 Task: Find connections with filter location Piracuruca with filter topic #Storytellingwith filter profile language English with filter current company Instant Info Solutions - IIS INDIA with filter school Rashtrasant Tukadoji Maharaj Nagpur University, Nagpur with filter industry Retail Gasoline with filter service category Video Editing with filter keywords title Bellhop
Action: Mouse moved to (491, 85)
Screenshot: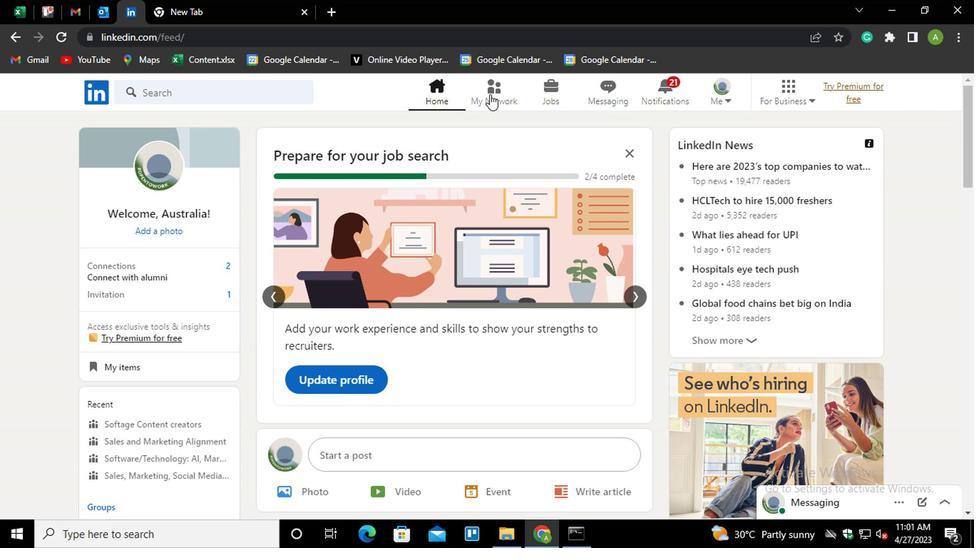 
Action: Mouse pressed left at (491, 85)
Screenshot: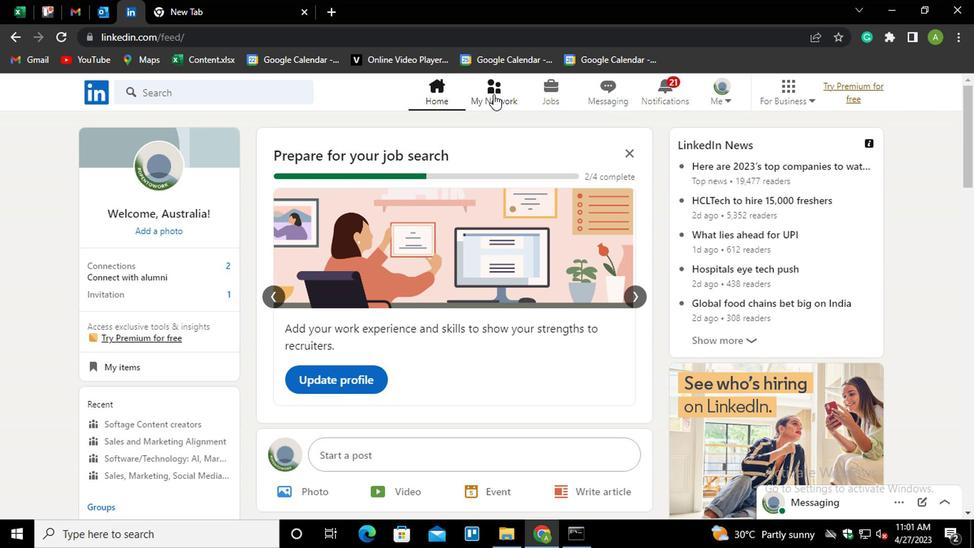 
Action: Mouse moved to (189, 162)
Screenshot: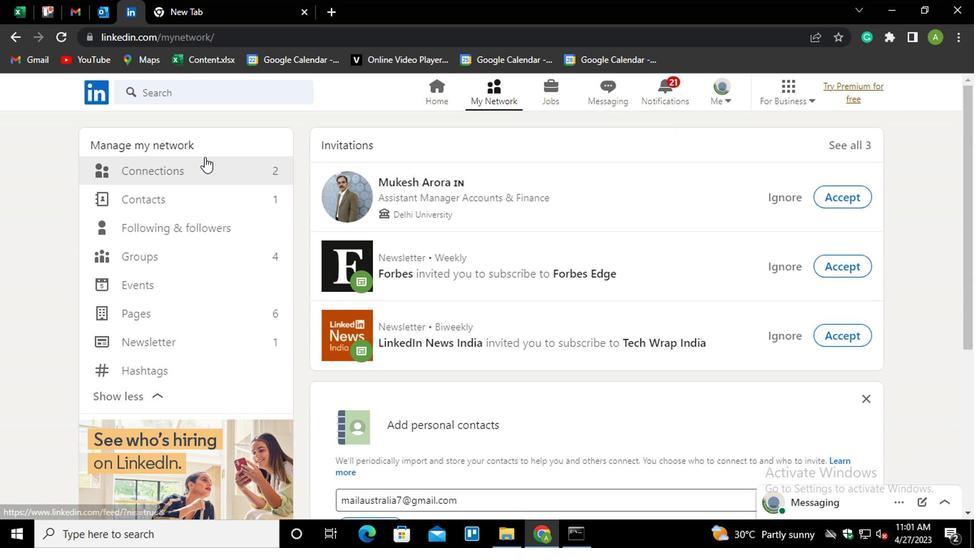 
Action: Mouse pressed left at (189, 162)
Screenshot: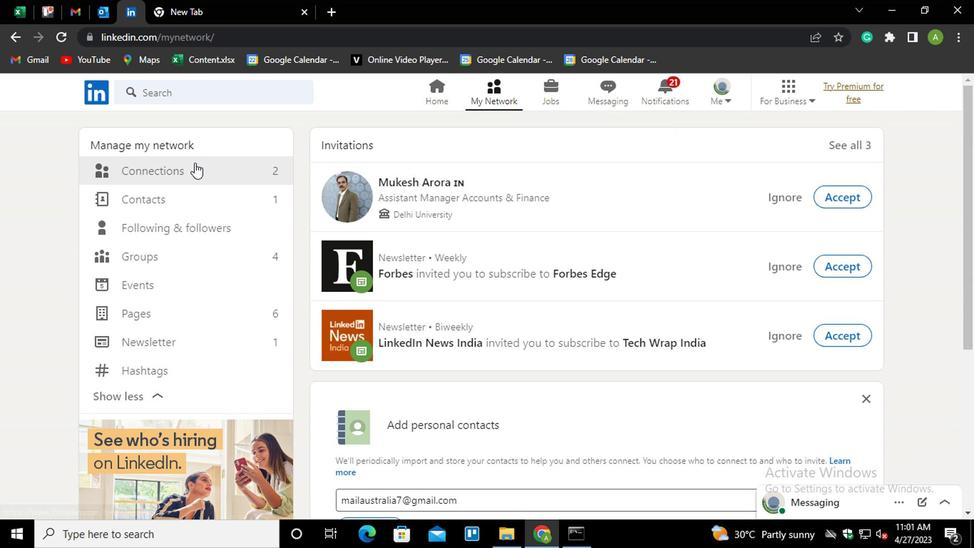 
Action: Mouse moved to (561, 171)
Screenshot: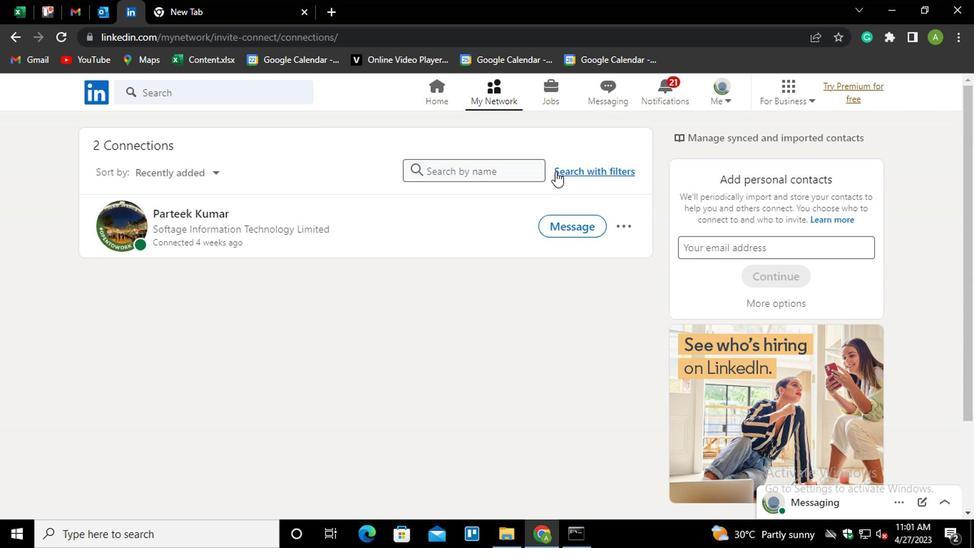 
Action: Mouse pressed left at (561, 171)
Screenshot: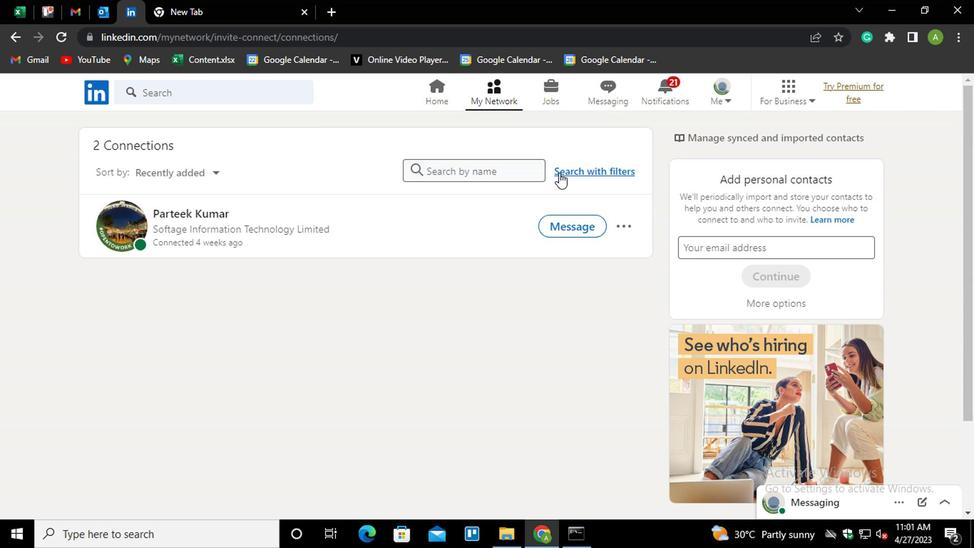
Action: Mouse moved to (476, 124)
Screenshot: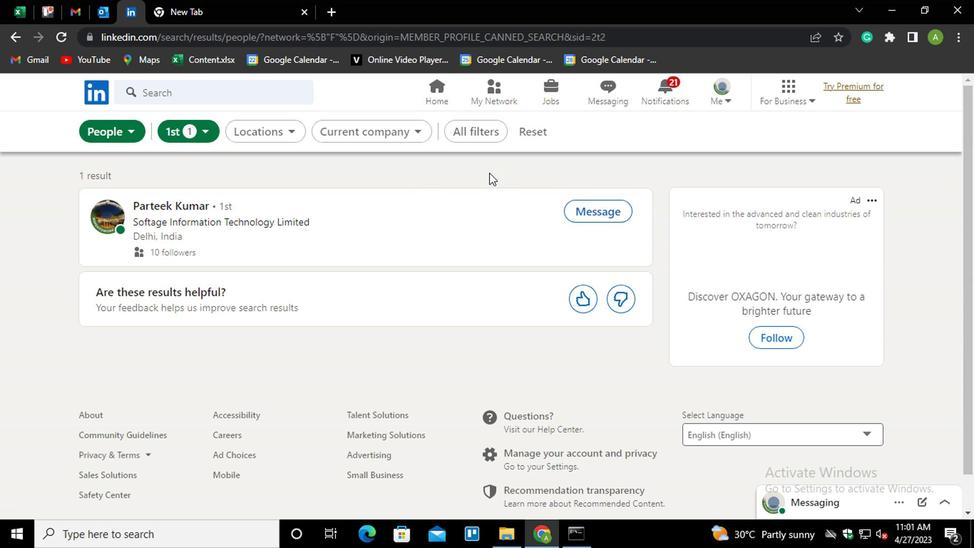 
Action: Mouse pressed left at (476, 124)
Screenshot: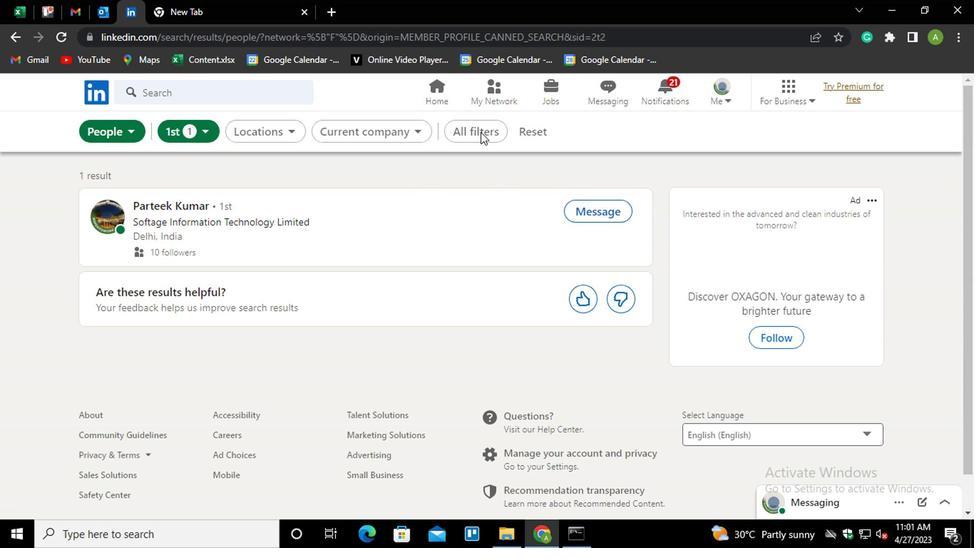 
Action: Mouse moved to (725, 317)
Screenshot: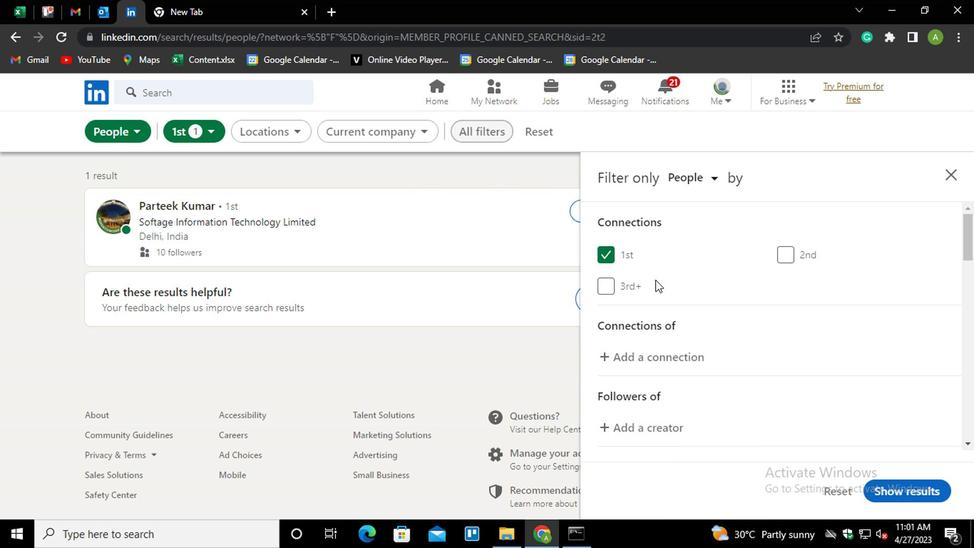 
Action: Mouse scrolled (725, 316) with delta (0, 0)
Screenshot: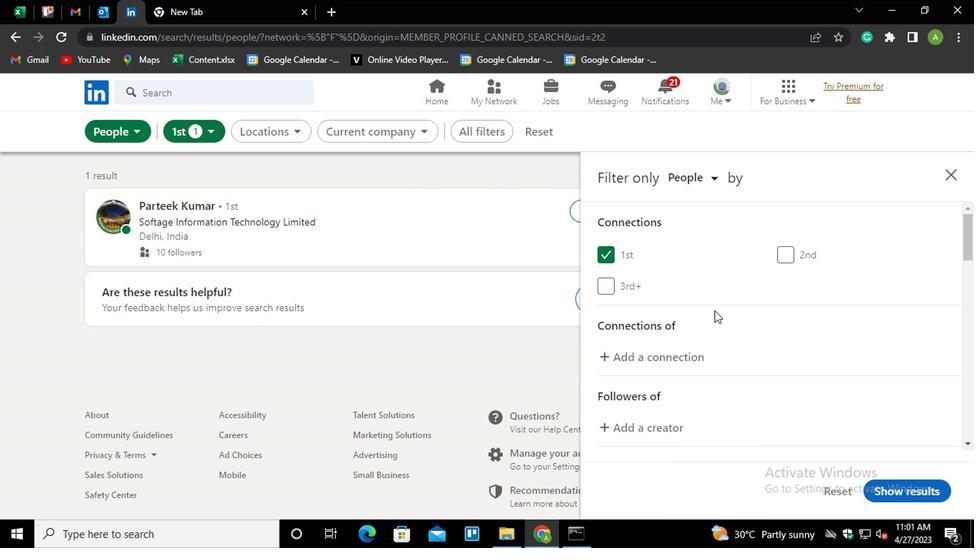 
Action: Mouse scrolled (725, 316) with delta (0, 0)
Screenshot: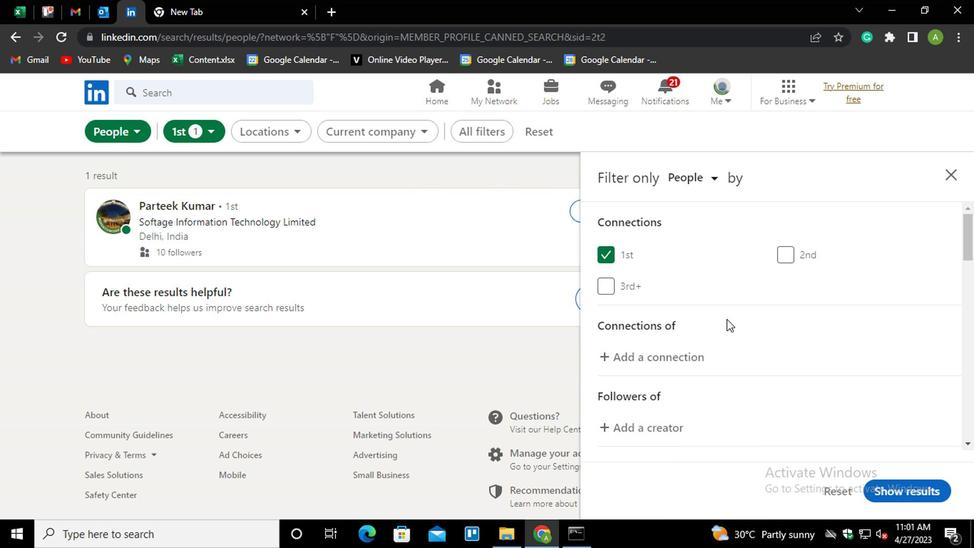 
Action: Mouse moved to (726, 317)
Screenshot: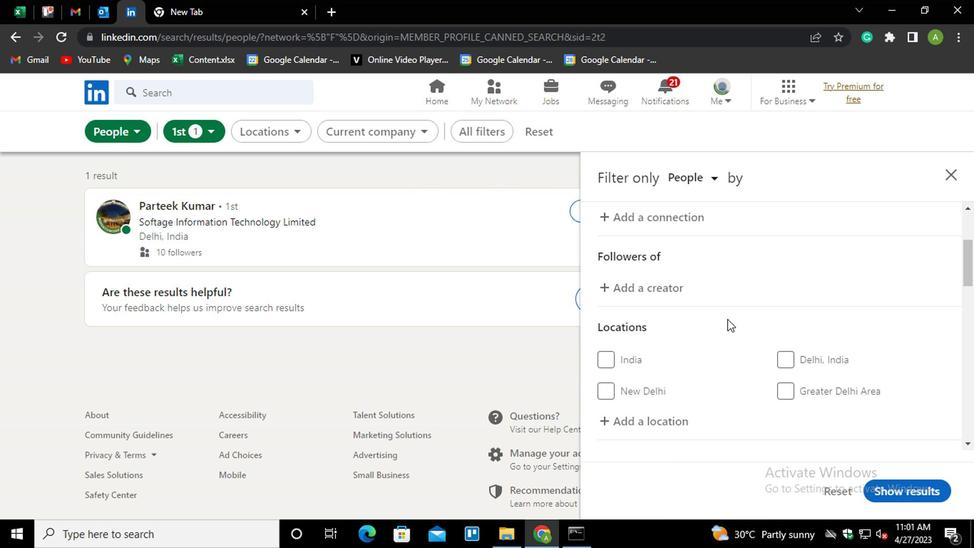
Action: Mouse scrolled (726, 316) with delta (0, 0)
Screenshot: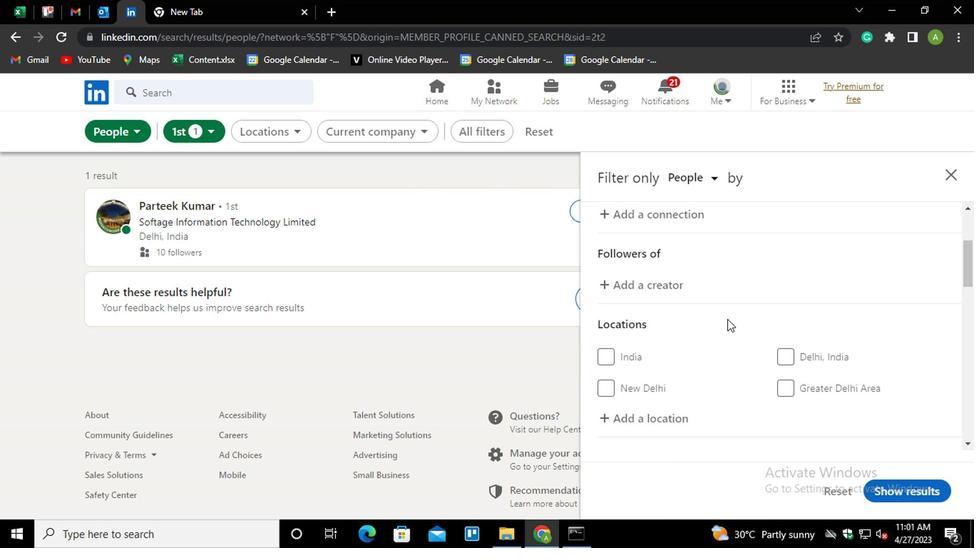 
Action: Mouse moved to (644, 351)
Screenshot: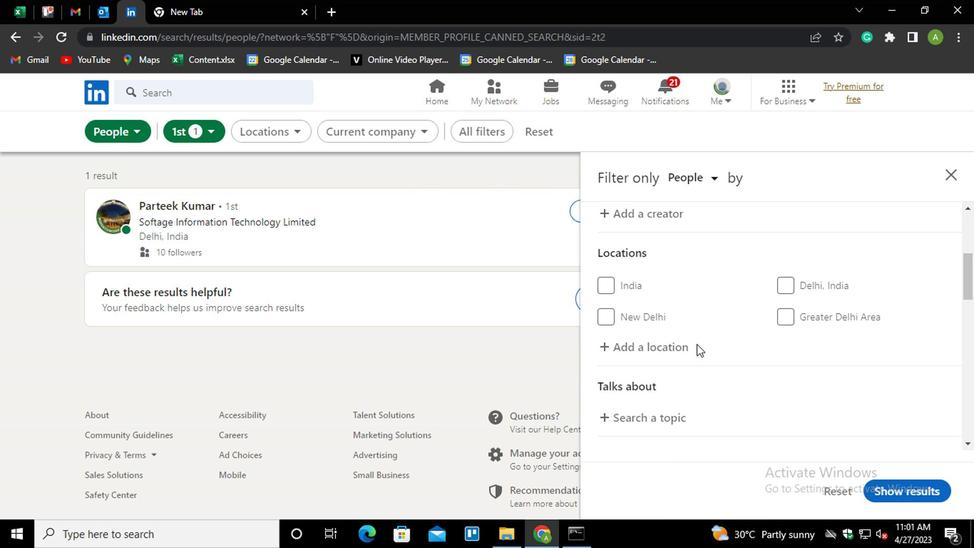 
Action: Mouse pressed left at (644, 351)
Screenshot: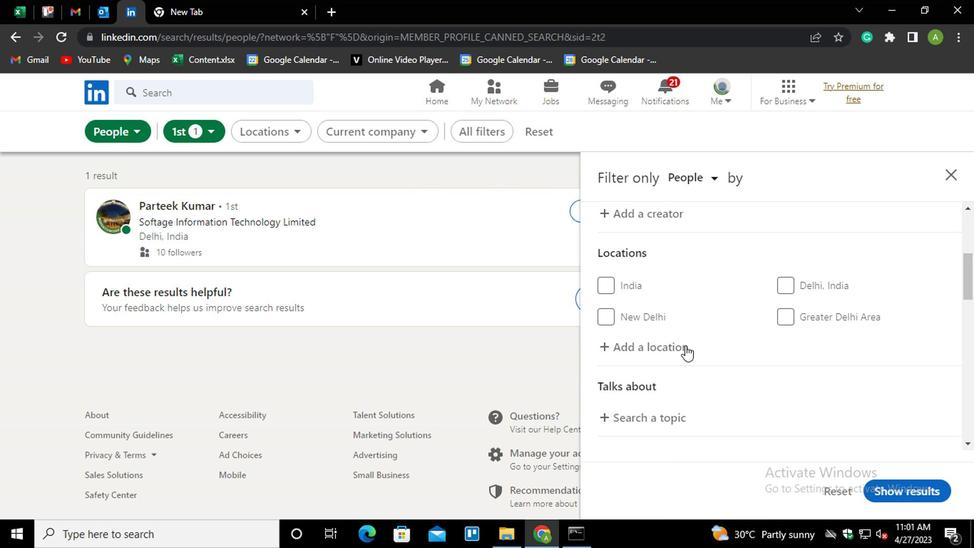 
Action: Mouse moved to (663, 345)
Screenshot: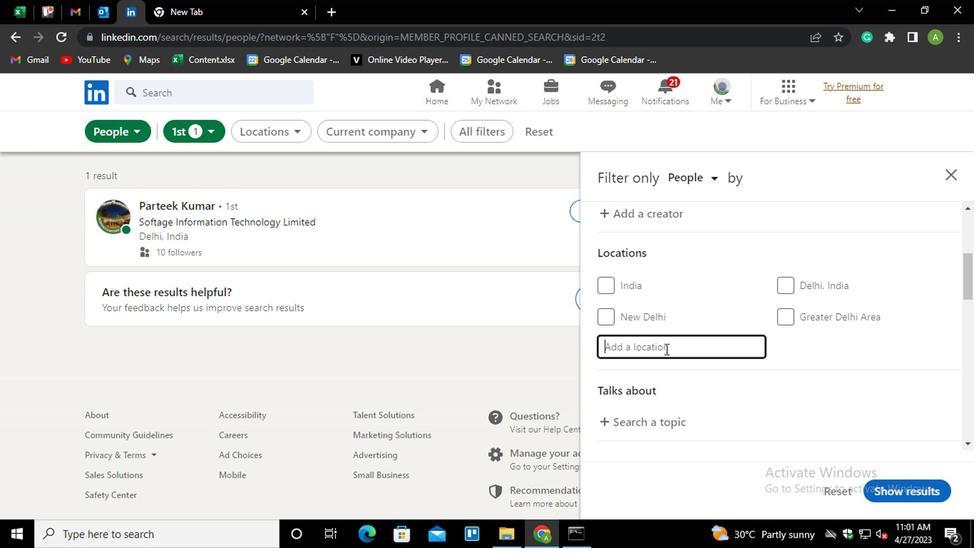 
Action: Mouse pressed left at (663, 345)
Screenshot: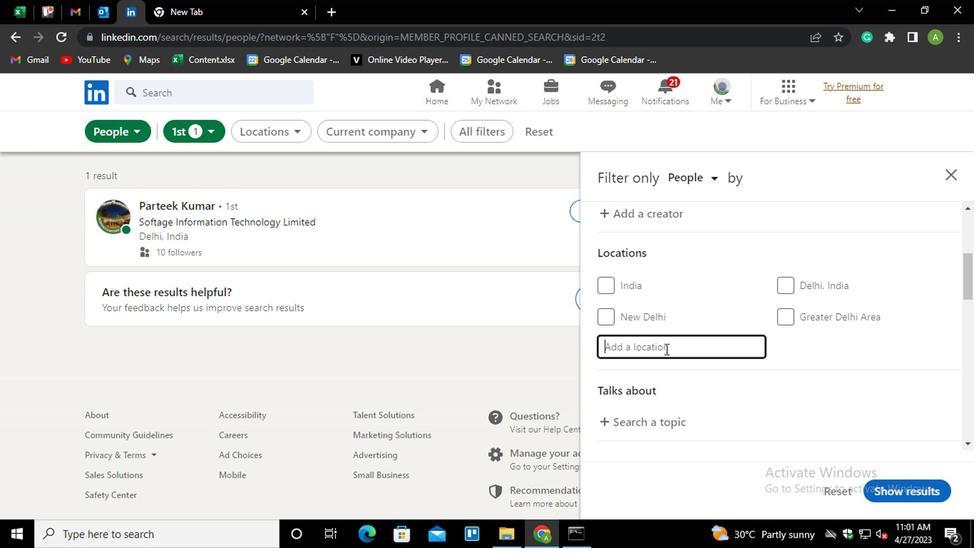 
Action: Mouse moved to (663, 345)
Screenshot: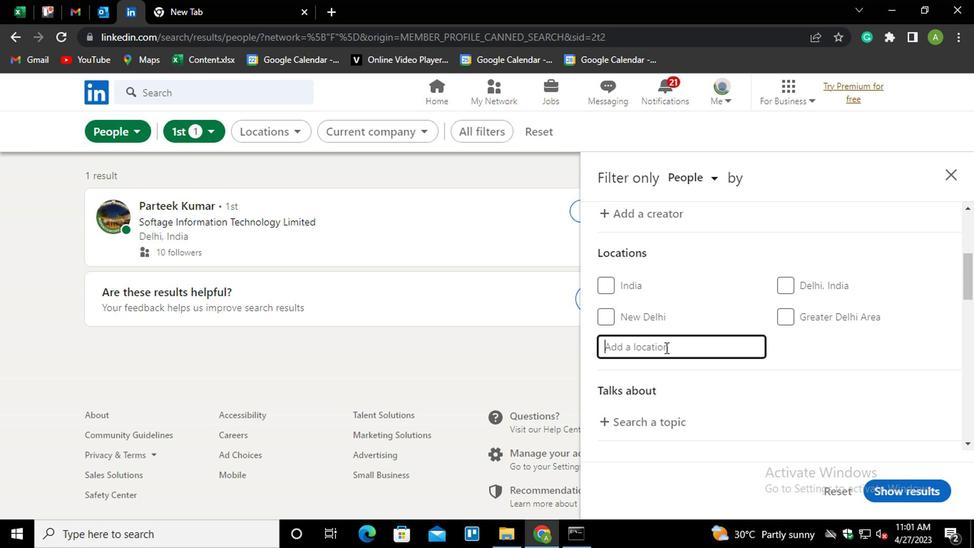 
Action: Key pressed <Key.shift_r>Piracuruca<Key.down><Key.enter>
Screenshot: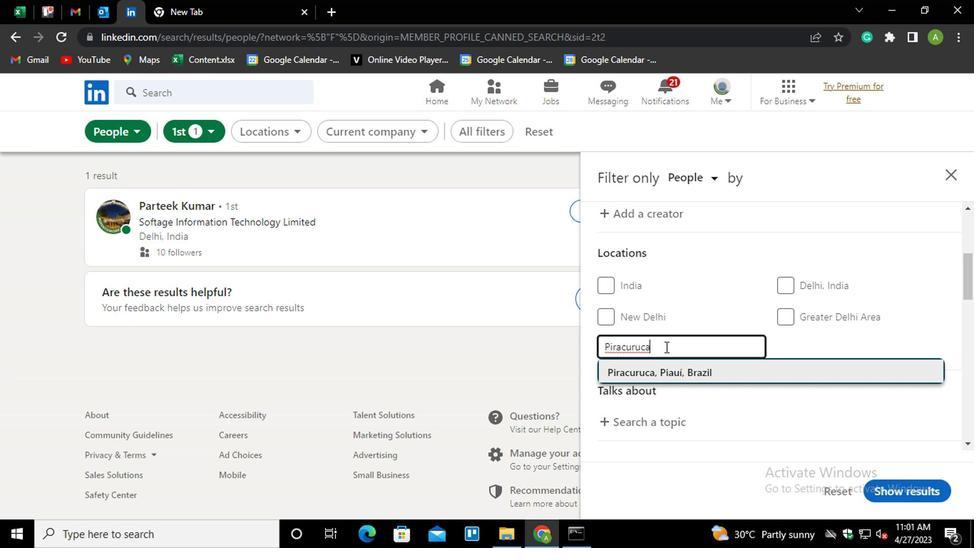 
Action: Mouse moved to (735, 352)
Screenshot: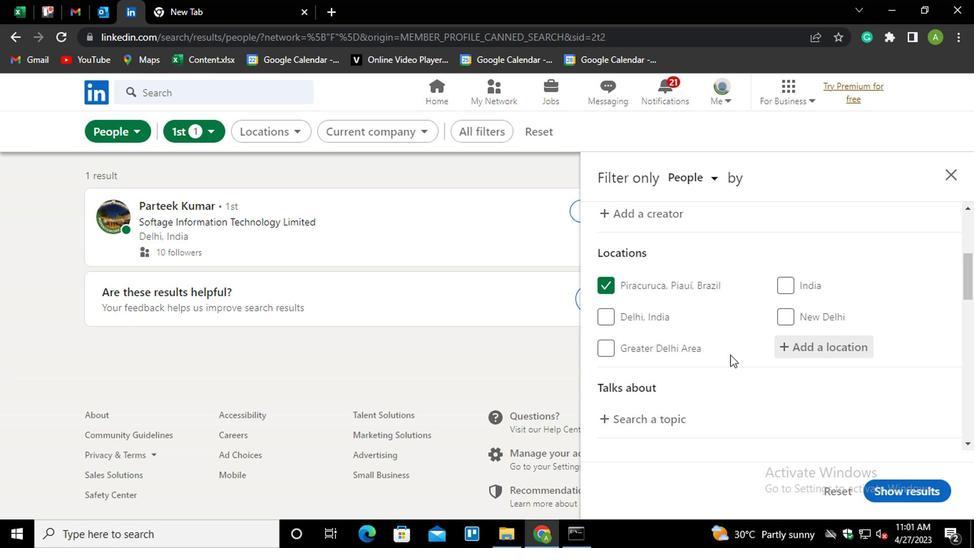 
Action: Mouse scrolled (735, 352) with delta (0, 0)
Screenshot: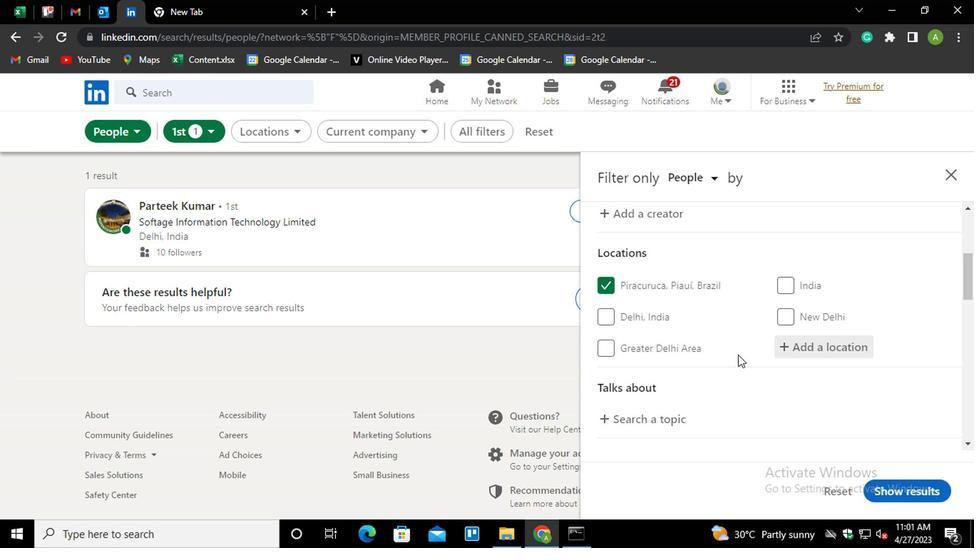 
Action: Mouse scrolled (735, 352) with delta (0, 0)
Screenshot: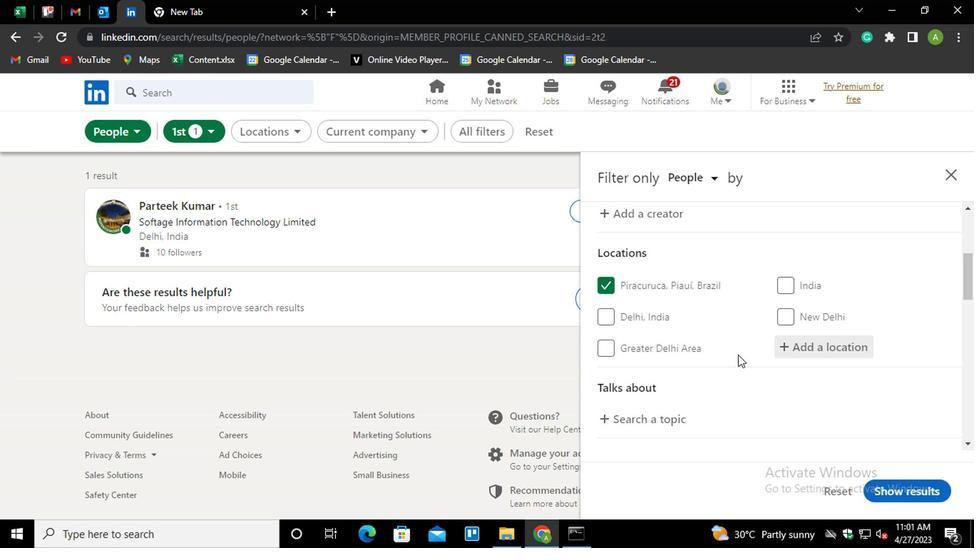 
Action: Mouse moved to (660, 276)
Screenshot: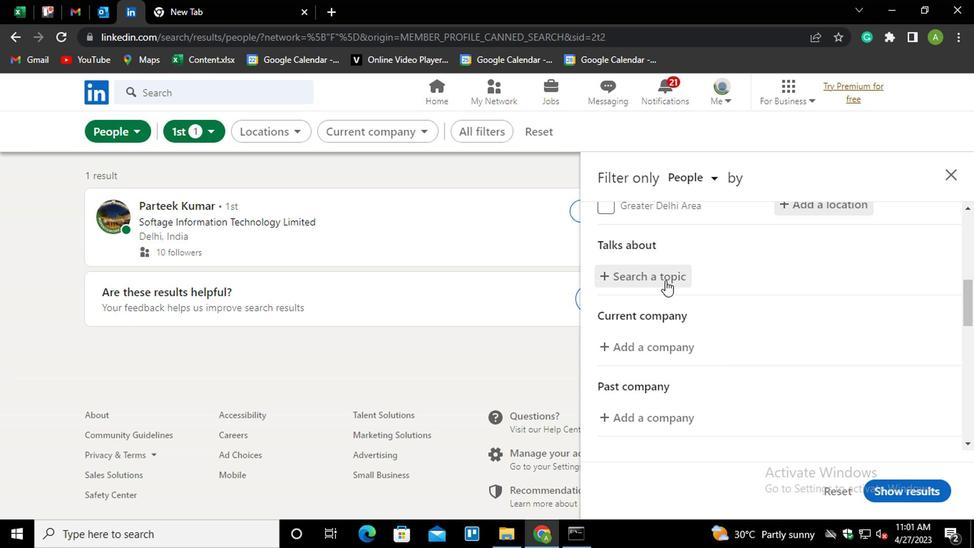 
Action: Mouse pressed left at (660, 276)
Screenshot: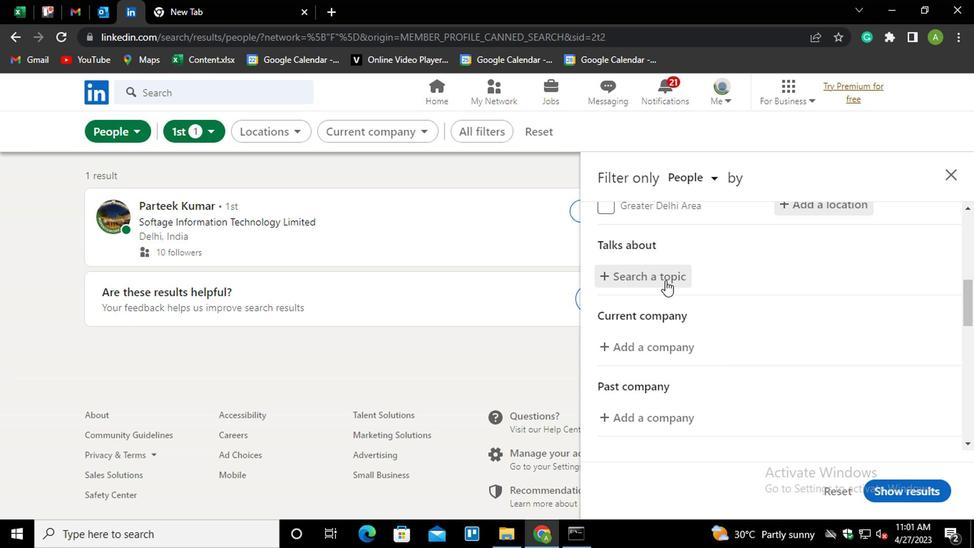 
Action: Key pressed <Key.shift>#<Key.shift>SR<Key.backspace>TORYTELLING
Screenshot: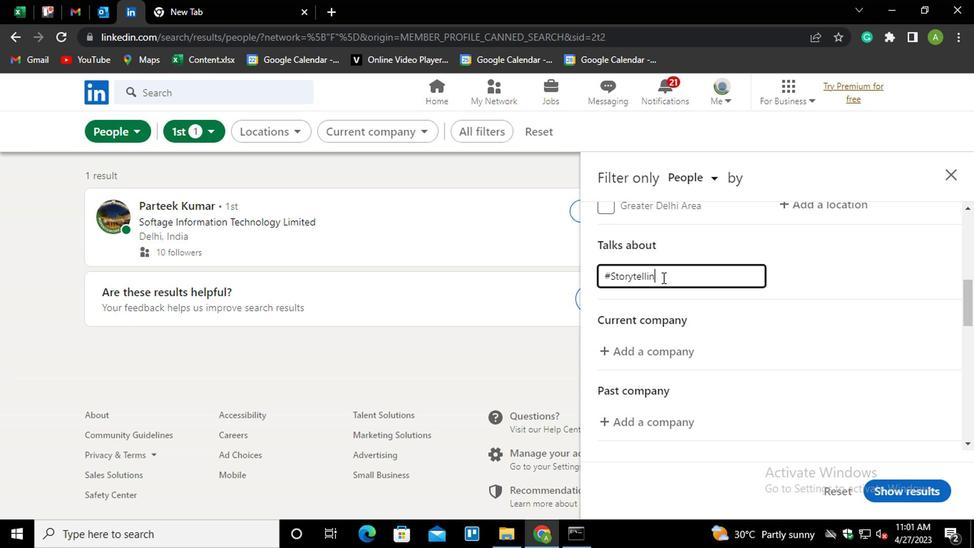 
Action: Mouse moved to (836, 271)
Screenshot: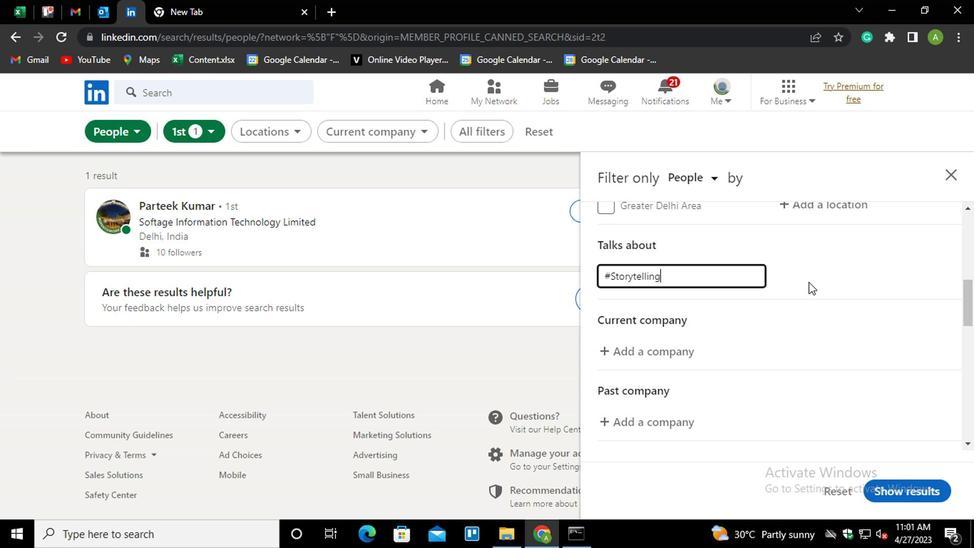 
Action: Mouse pressed left at (836, 271)
Screenshot: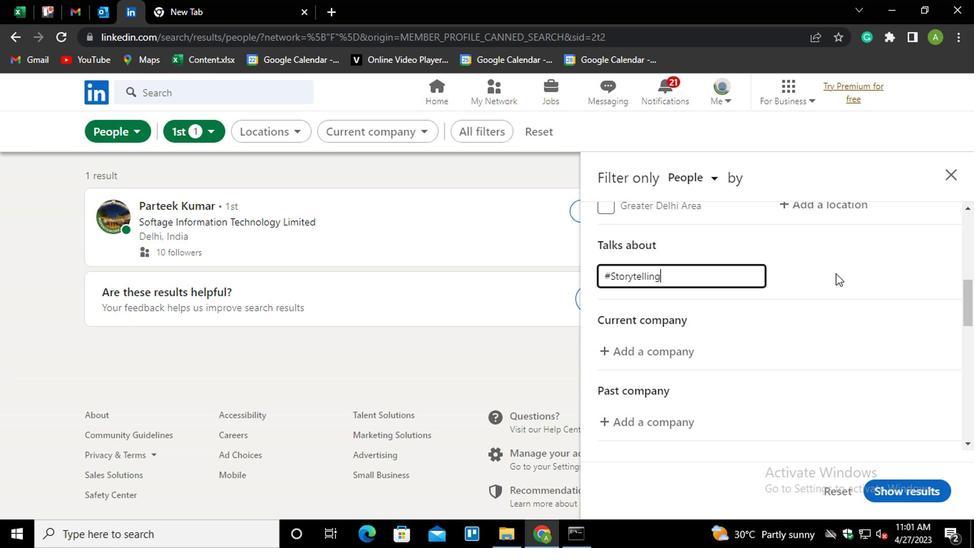 
Action: Mouse moved to (833, 275)
Screenshot: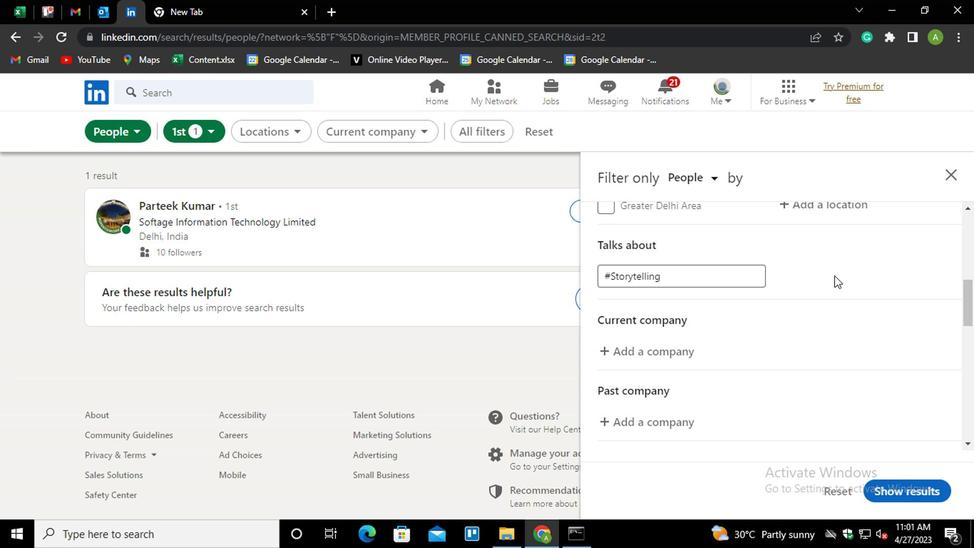 
Action: Mouse scrolled (833, 274) with delta (0, 0)
Screenshot: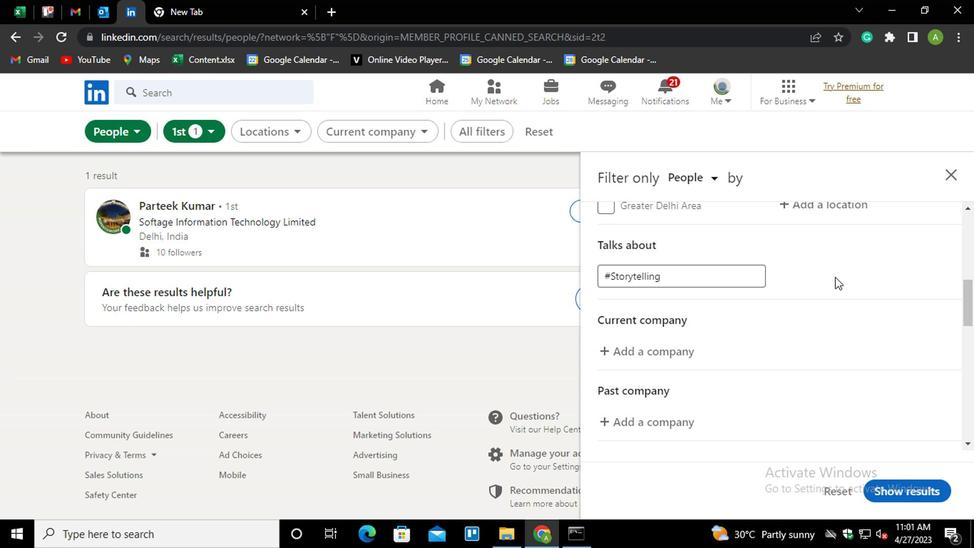 
Action: Mouse moved to (830, 276)
Screenshot: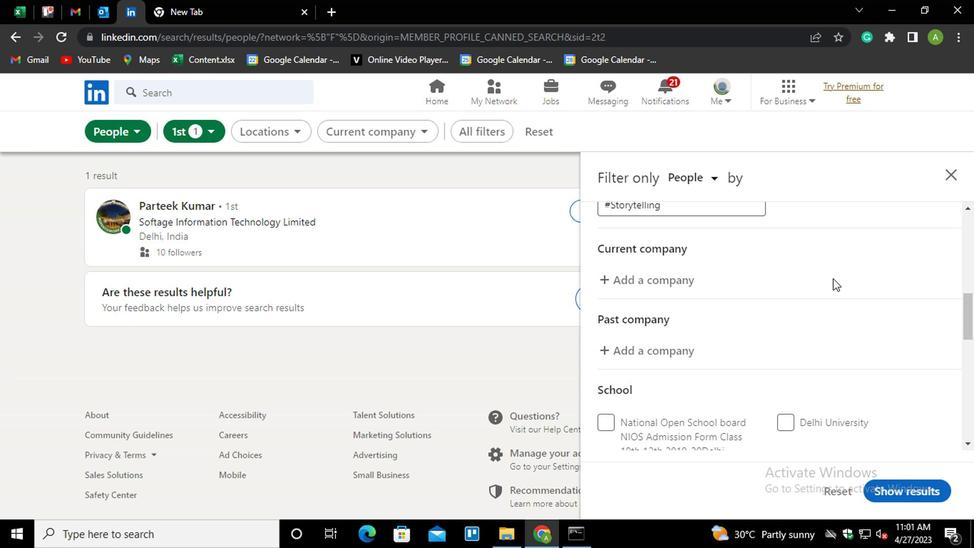 
Action: Mouse scrolled (830, 276) with delta (0, 0)
Screenshot: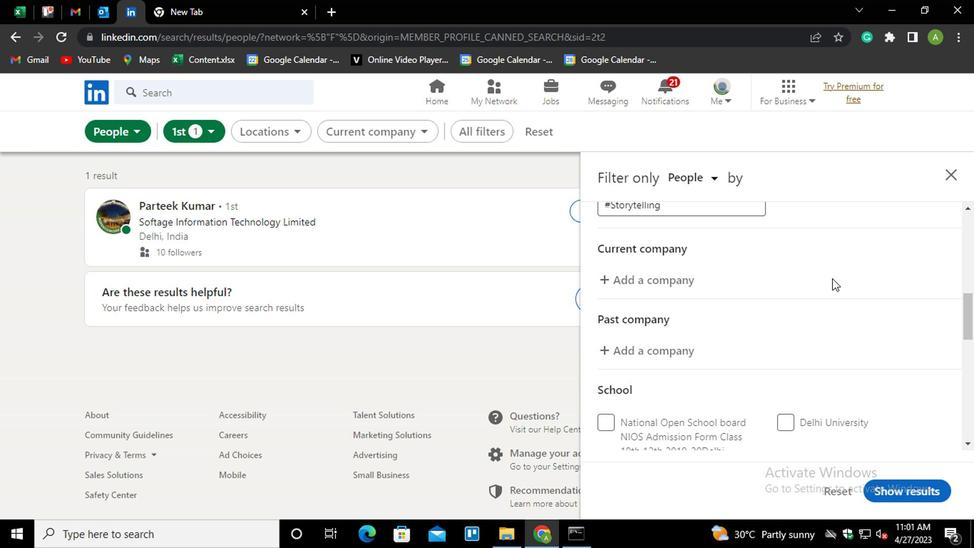 
Action: Mouse moved to (649, 209)
Screenshot: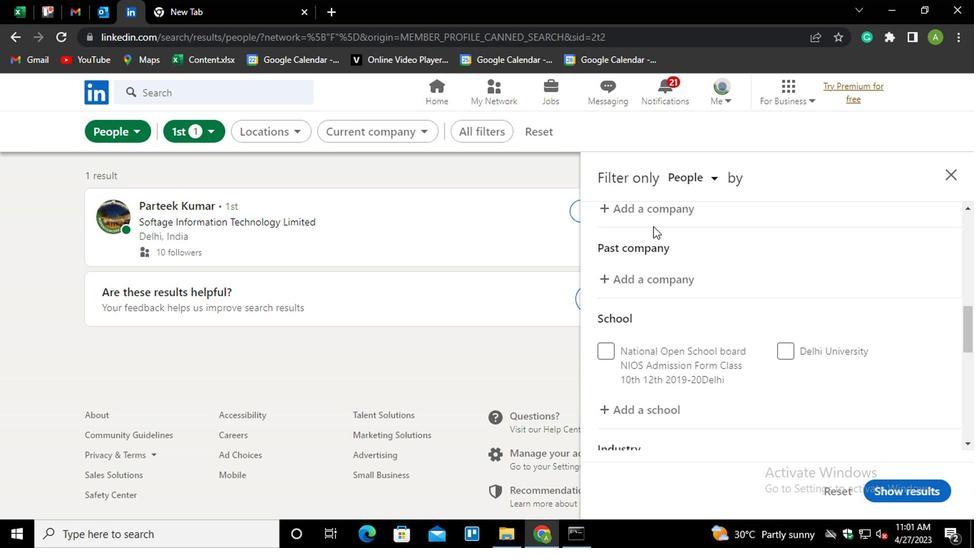 
Action: Mouse pressed left at (649, 209)
Screenshot: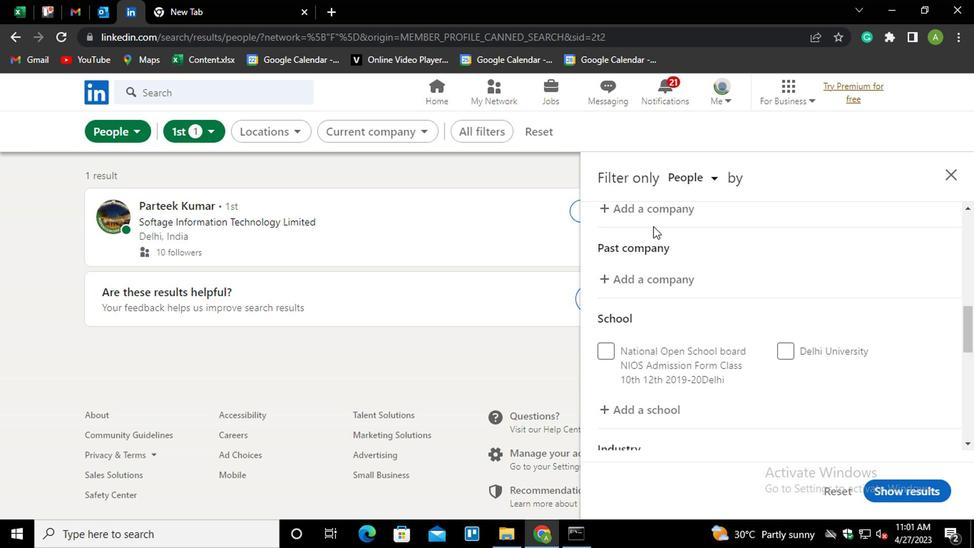 
Action: Mouse moved to (656, 209)
Screenshot: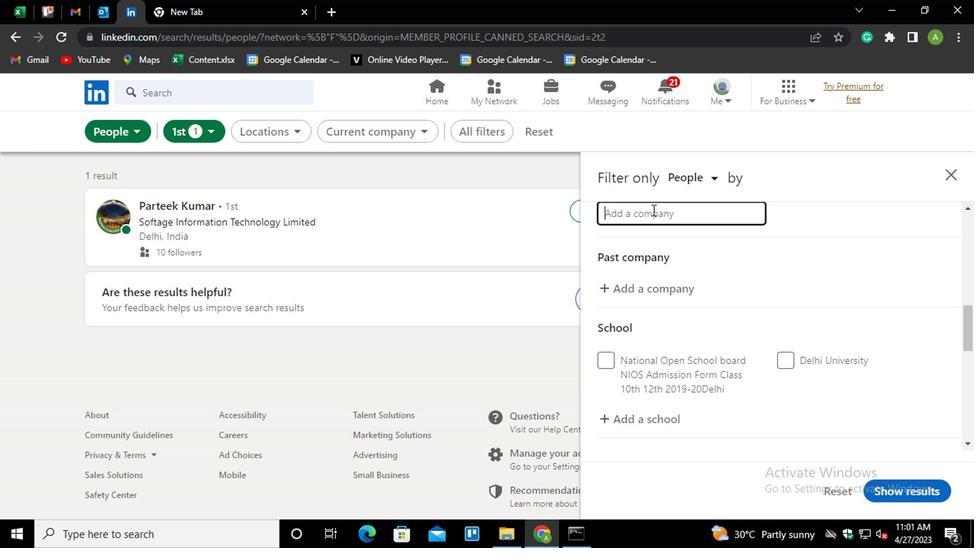 
Action: Mouse pressed left at (656, 209)
Screenshot: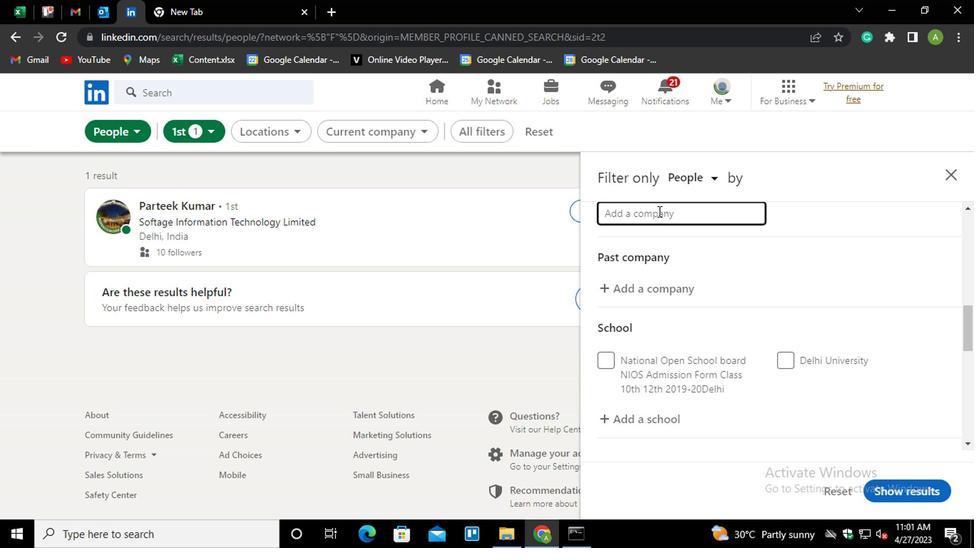 
Action: Key pressed <Key.shift_r>INTANT<Key.left><Key.left><Key.left><Key.left>S<Key.end><Key.space><Key.shift_r><Key.shift_r><Key.shift_r><Key.shift_r><Key.shift_r><Key.shift_r><Key.shift_r><Key.shift_r><Key.shift_r><Key.shift_r><Key.shift_r>INFO<Key.down><Key.down><Key.enter>
Screenshot: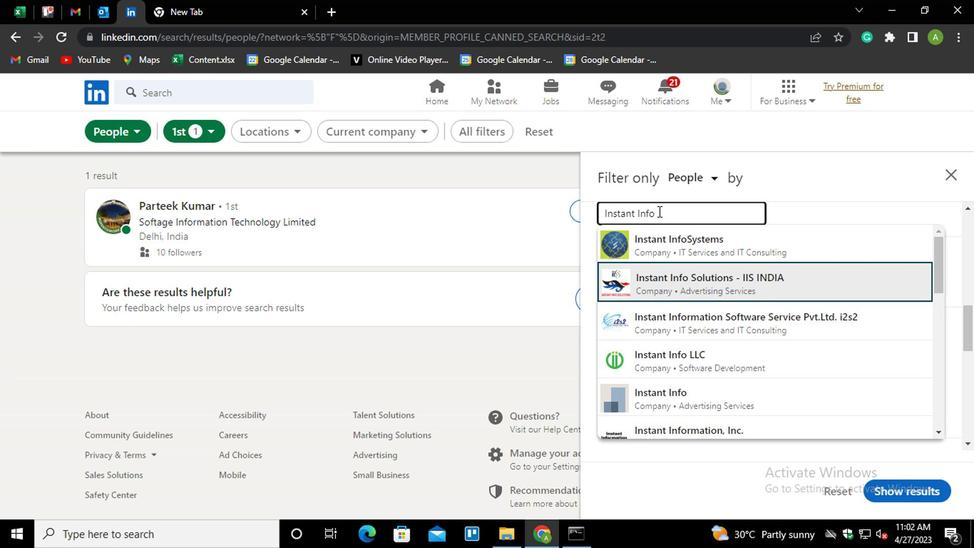 
Action: Mouse moved to (691, 248)
Screenshot: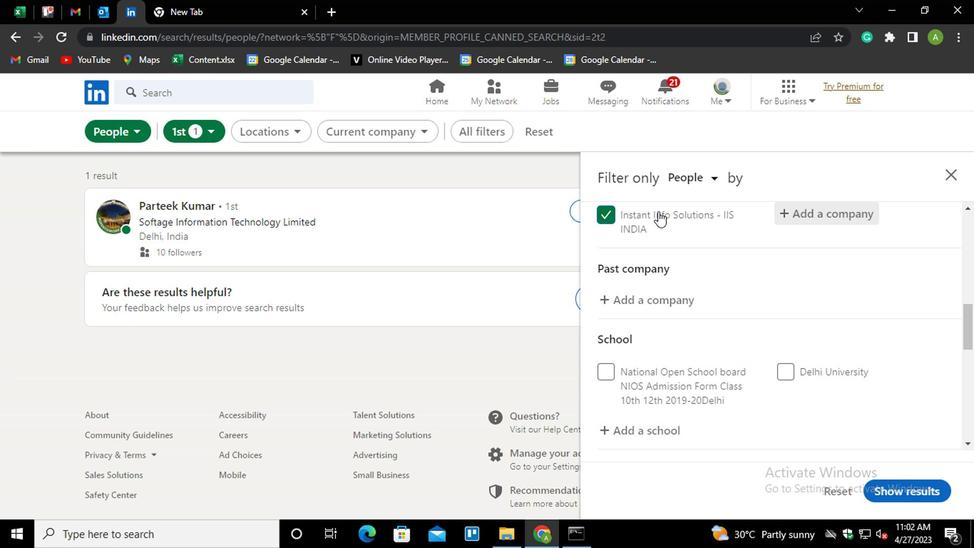 
Action: Mouse scrolled (691, 247) with delta (0, 0)
Screenshot: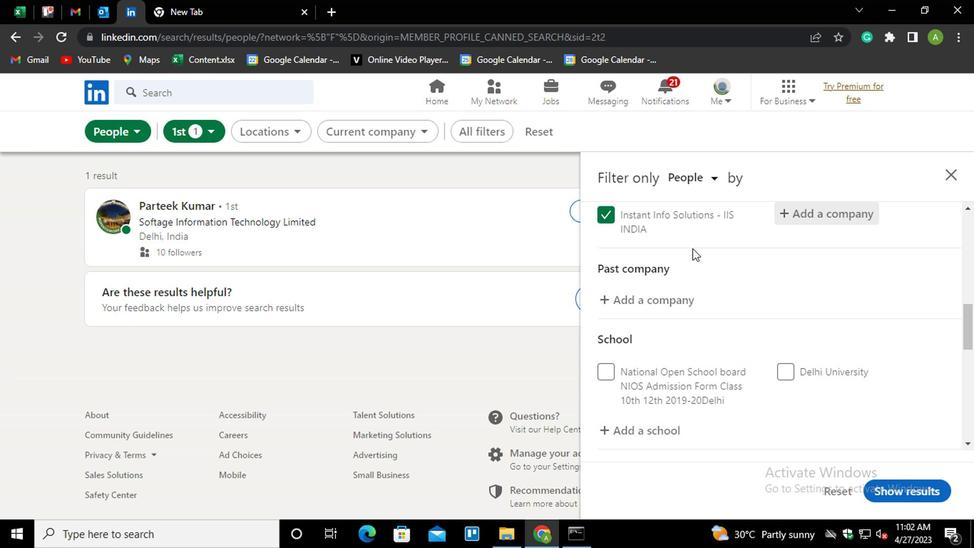 
Action: Mouse moved to (699, 273)
Screenshot: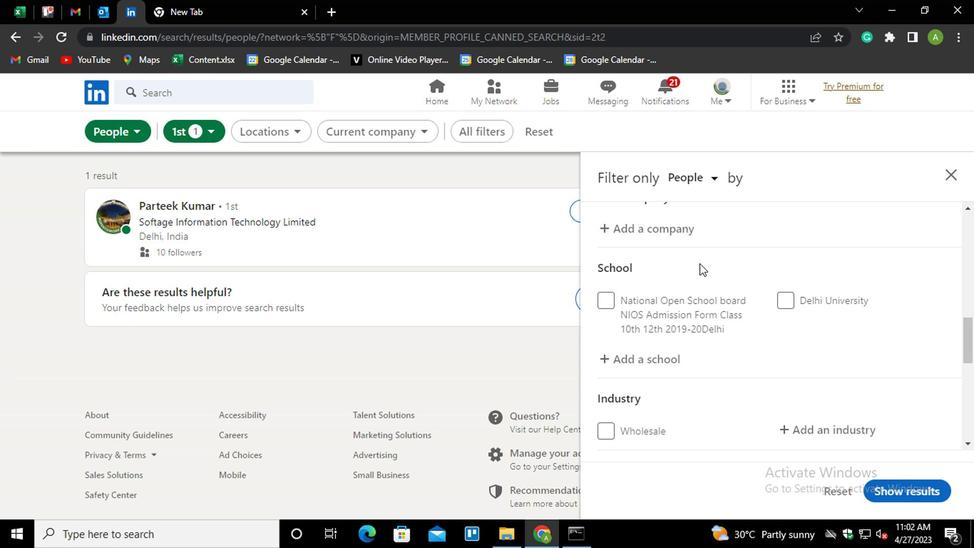 
Action: Mouse scrolled (699, 272) with delta (0, 0)
Screenshot: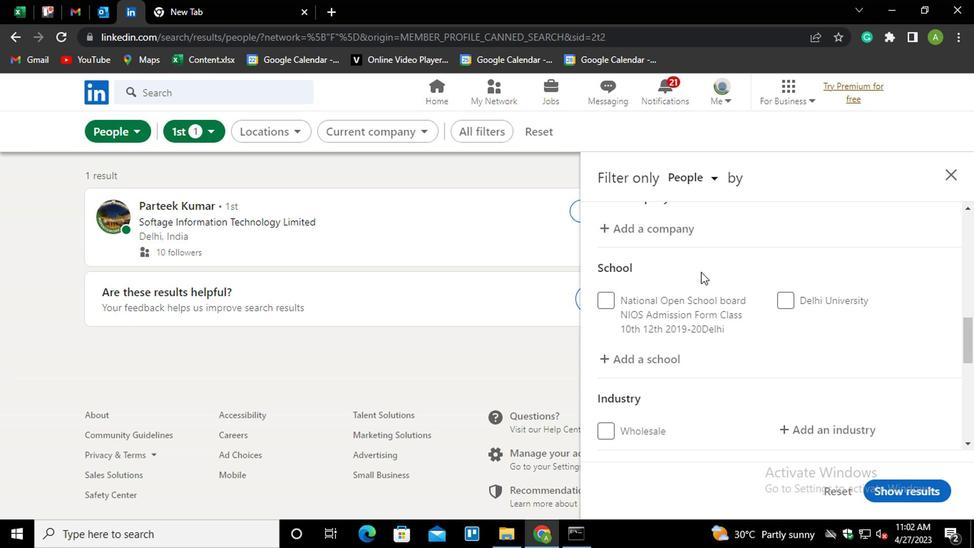 
Action: Mouse moved to (633, 285)
Screenshot: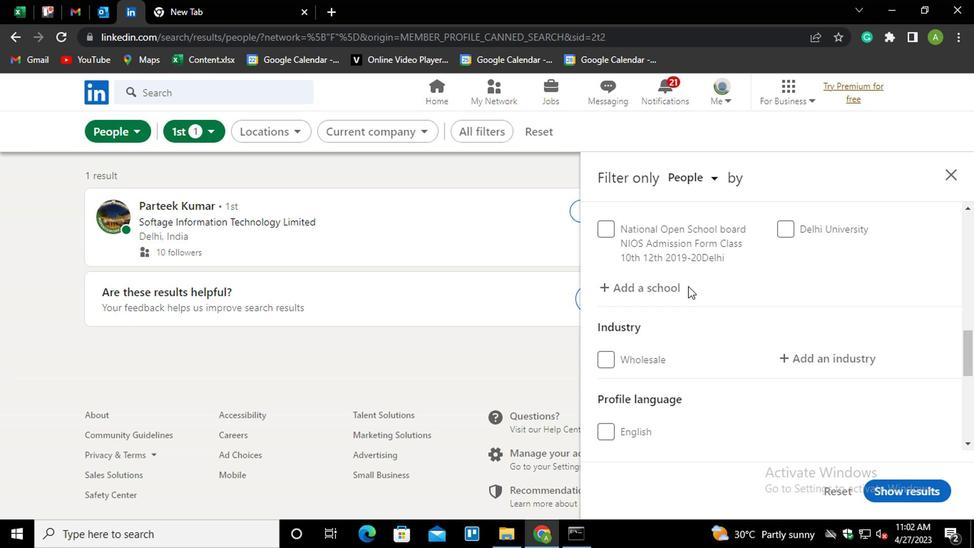 
Action: Mouse pressed left at (633, 285)
Screenshot: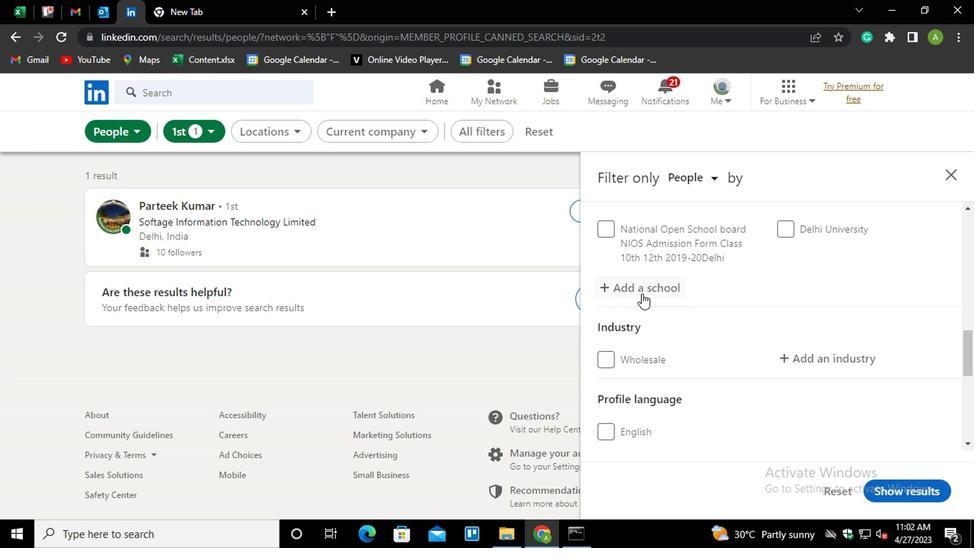 
Action: Mouse moved to (649, 283)
Screenshot: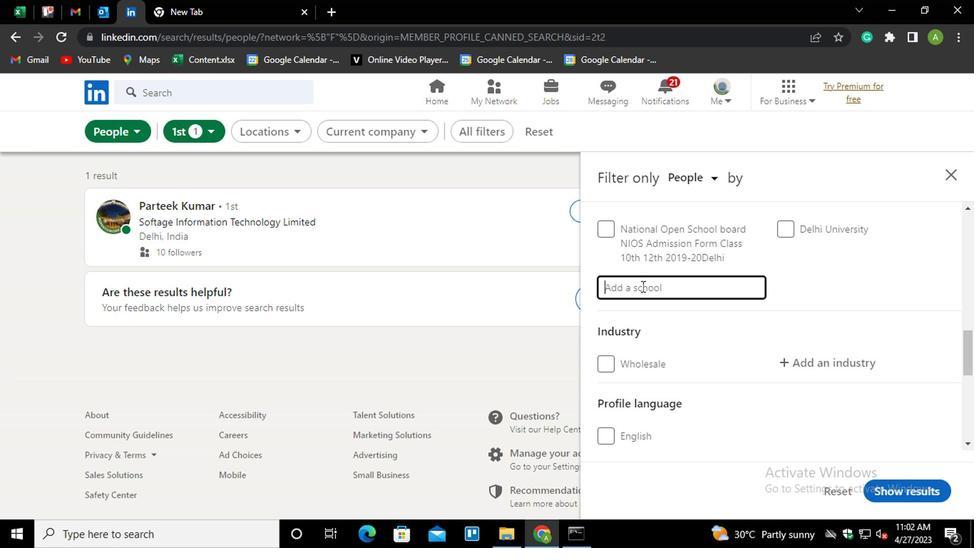 
Action: Mouse pressed left at (649, 283)
Screenshot: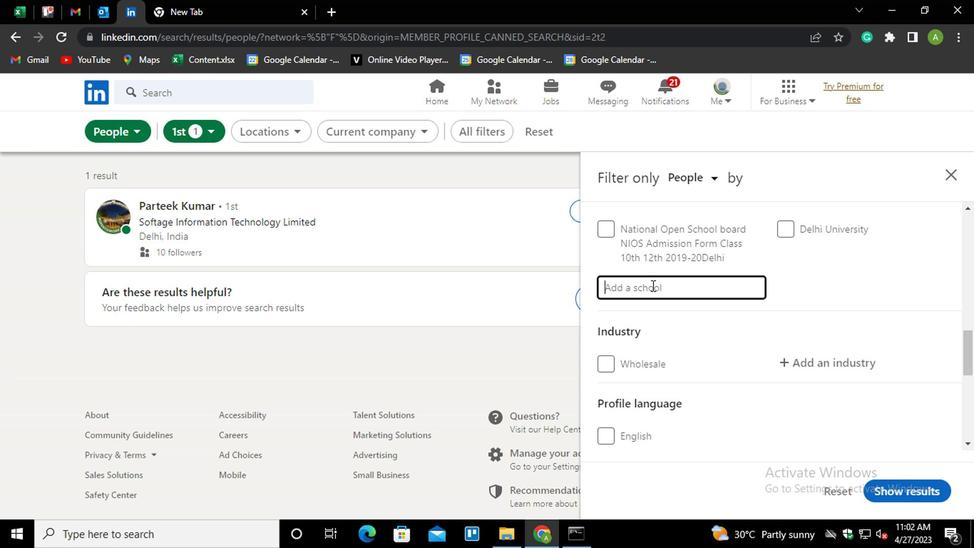 
Action: Key pressed <Key.shift>RASHTR<Key.down><Key.enter>
Screenshot: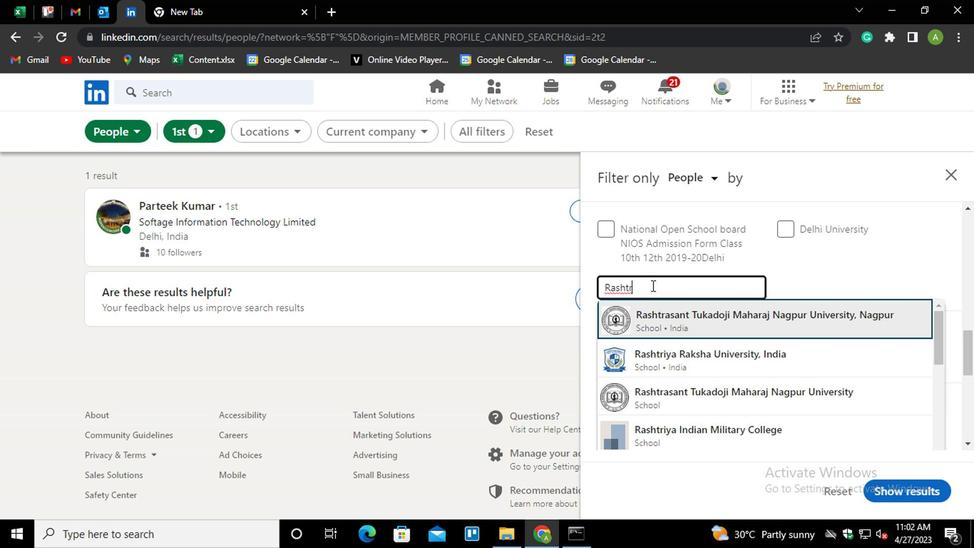 
Action: Mouse moved to (730, 325)
Screenshot: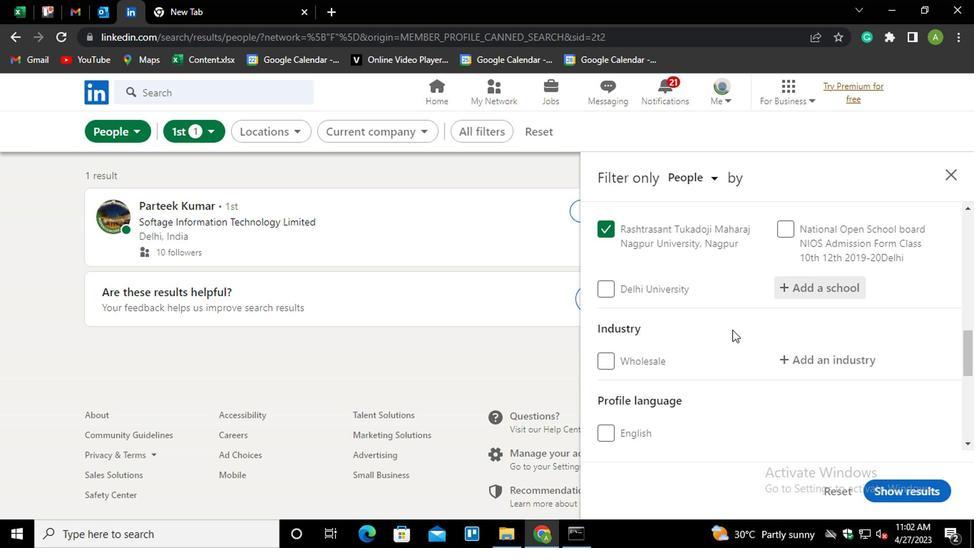 
Action: Mouse scrolled (730, 325) with delta (0, 0)
Screenshot: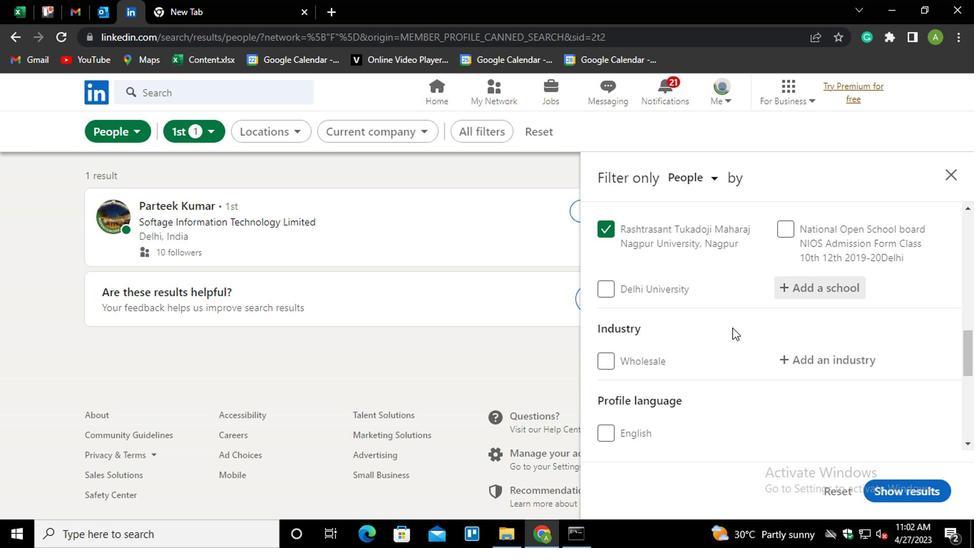 
Action: Mouse moved to (792, 278)
Screenshot: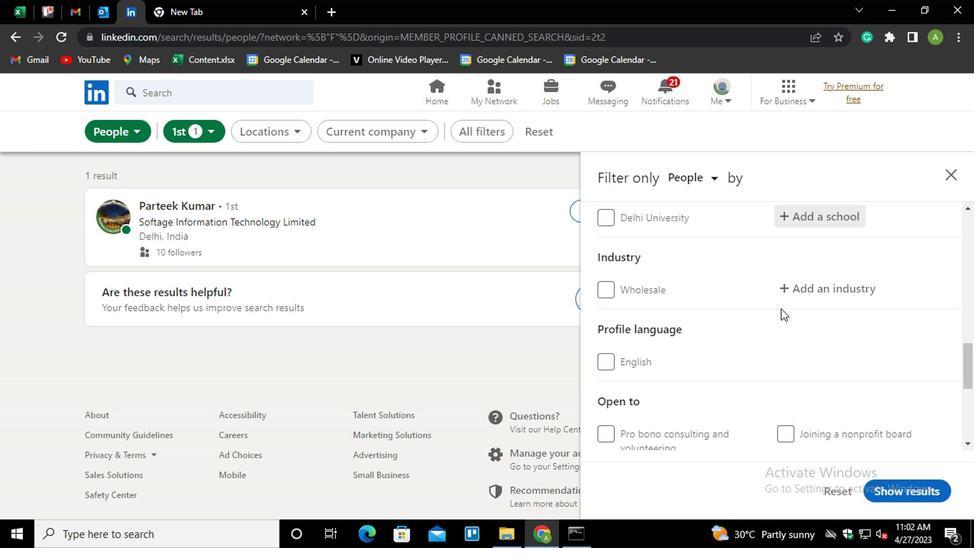 
Action: Mouse pressed left at (792, 278)
Screenshot: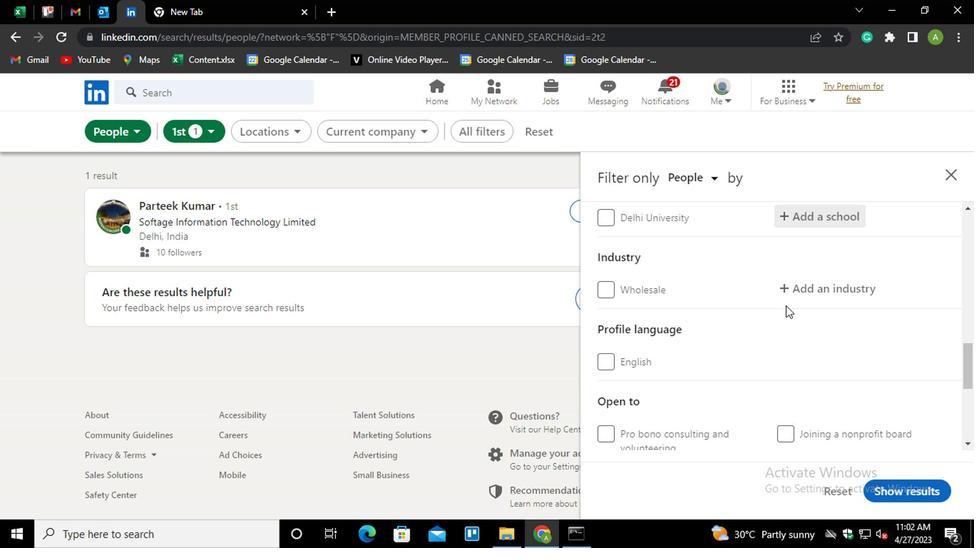 
Action: Mouse moved to (796, 284)
Screenshot: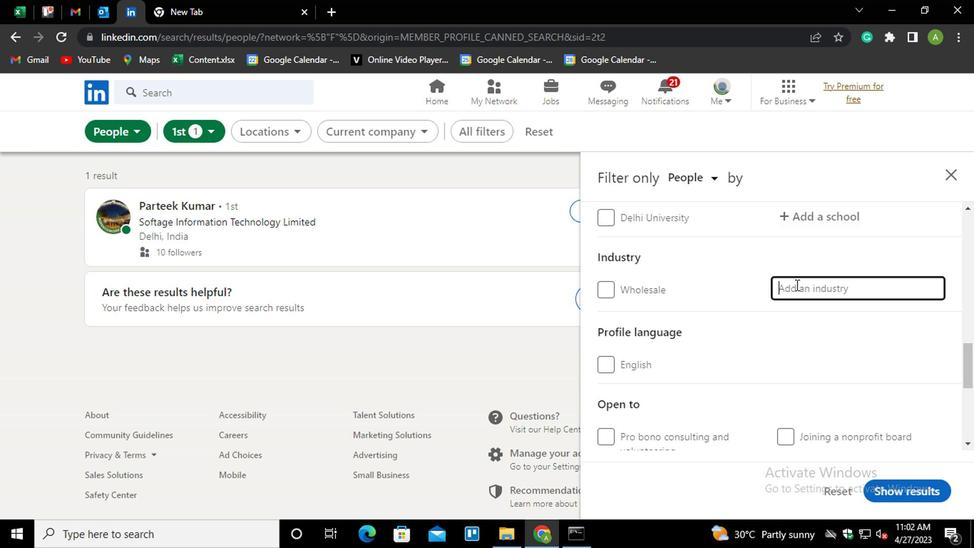 
Action: Mouse pressed left at (796, 284)
Screenshot: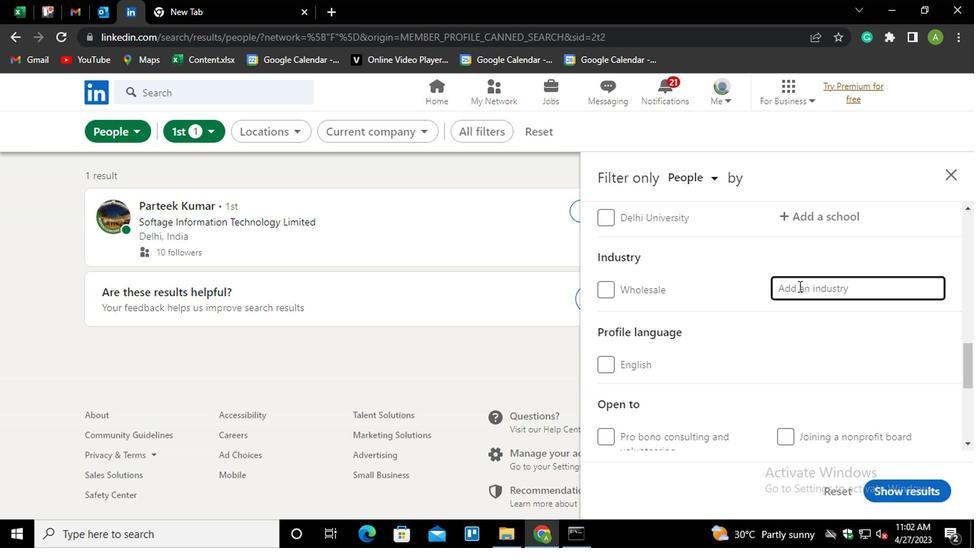 
Action: Mouse moved to (791, 288)
Screenshot: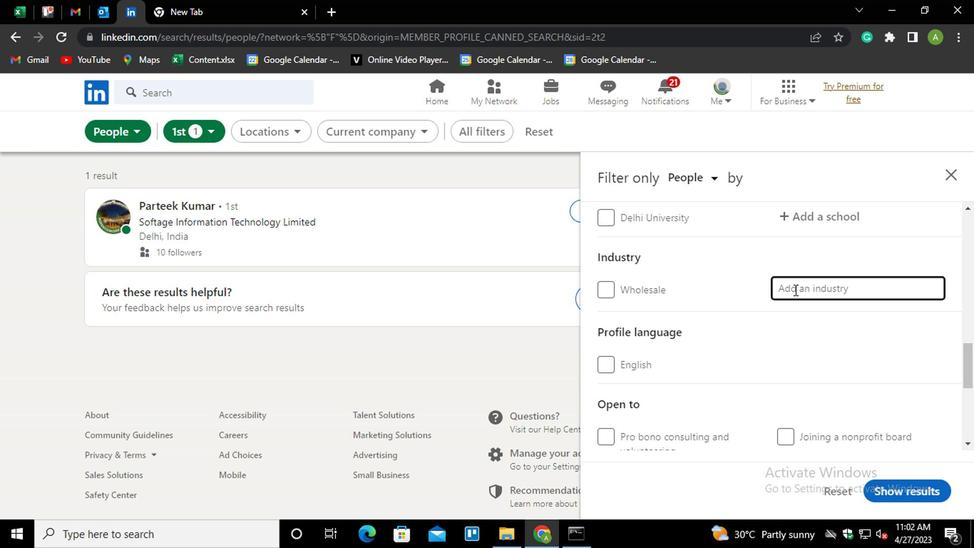 
Action: Key pressed <Key.shift>RETAIL<Key.down><Key.down><Key.down><Key.down><Key.down><Key.down><Key.down><Key.down><Key.down><Key.down><Key.down><Key.down><Key.down><Key.down><Key.down><Key.down><Key.up><Key.enter>
Screenshot: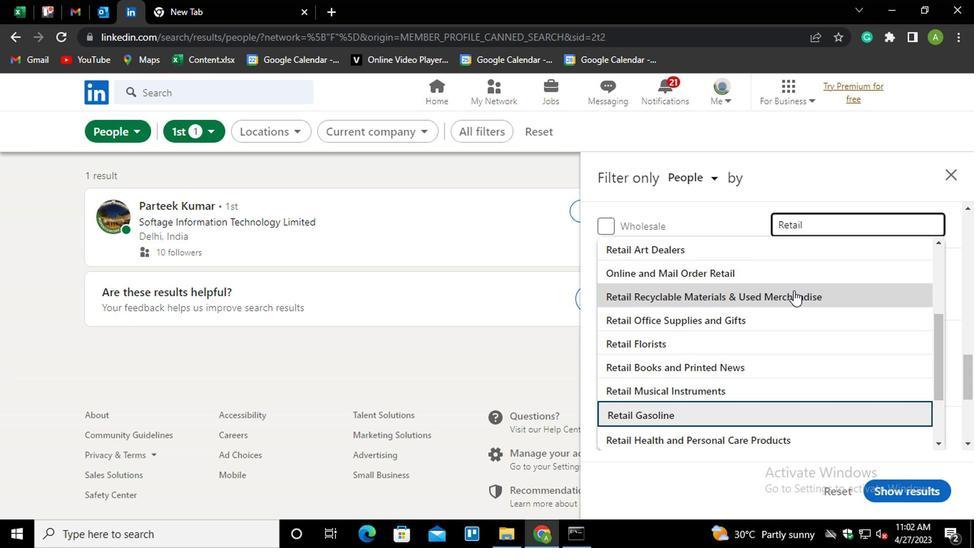 
Action: Mouse moved to (790, 288)
Screenshot: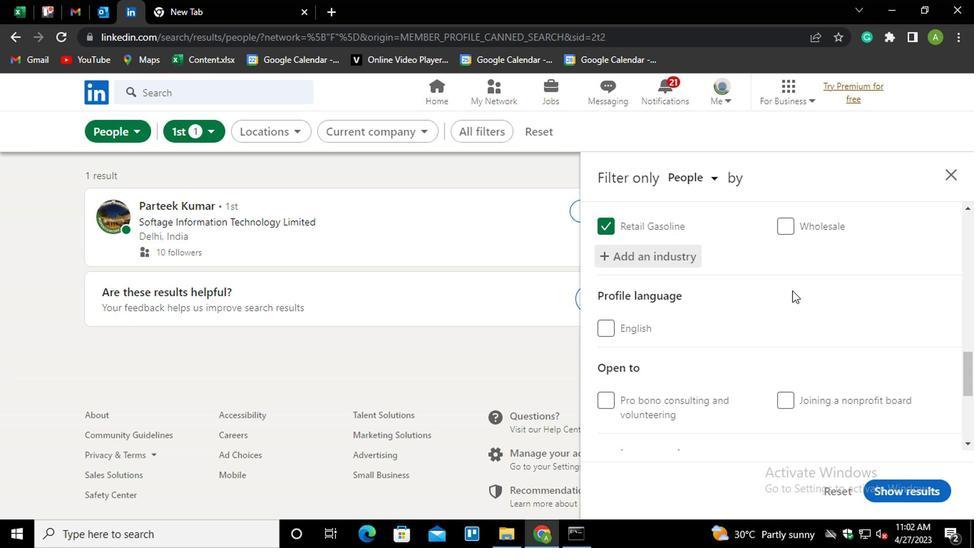 
Action: Mouse scrolled (790, 288) with delta (0, 0)
Screenshot: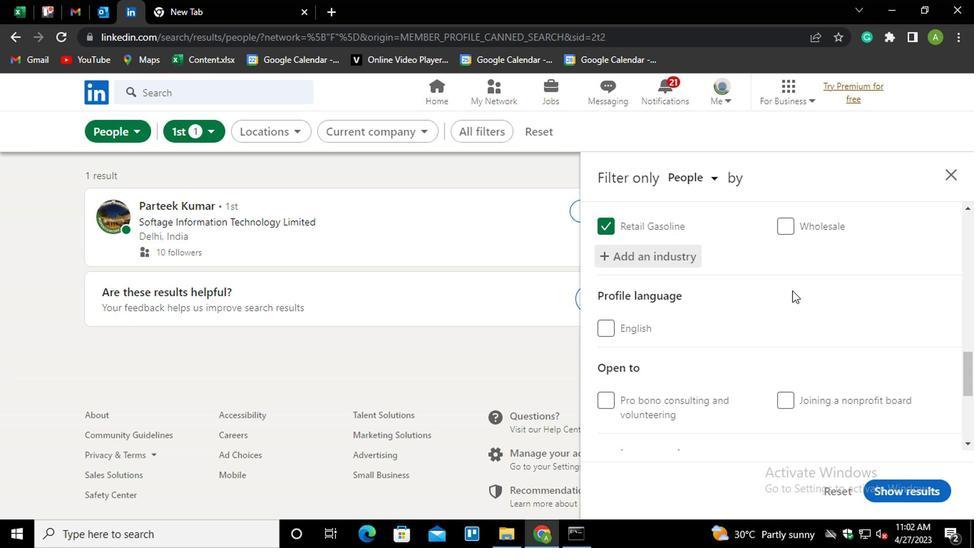 
Action: Mouse moved to (621, 251)
Screenshot: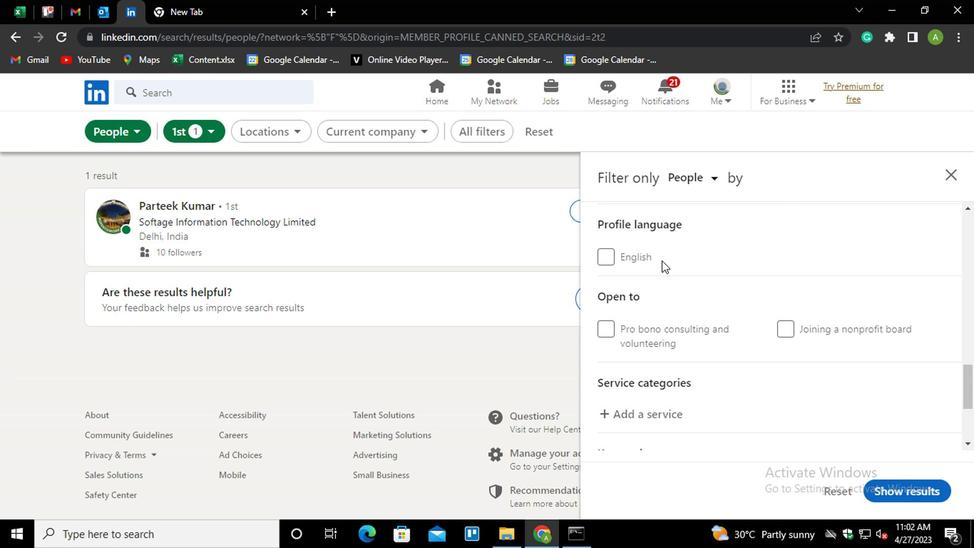 
Action: Mouse pressed left at (621, 251)
Screenshot: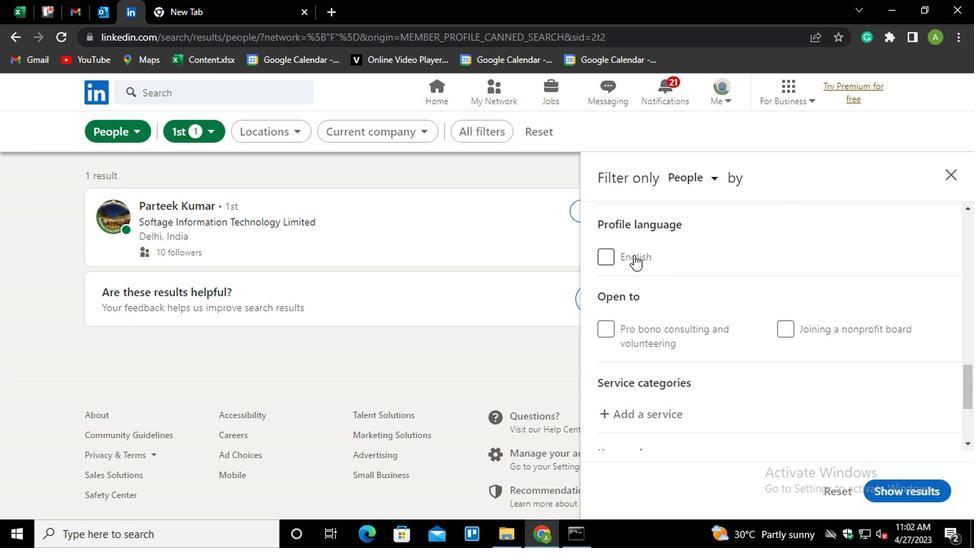 
Action: Mouse moved to (691, 322)
Screenshot: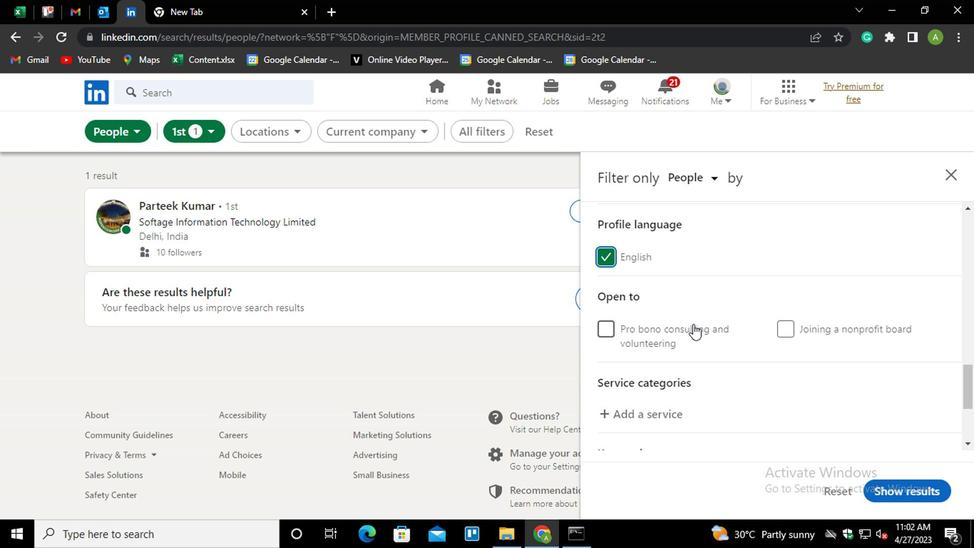
Action: Mouse scrolled (691, 321) with delta (0, 0)
Screenshot: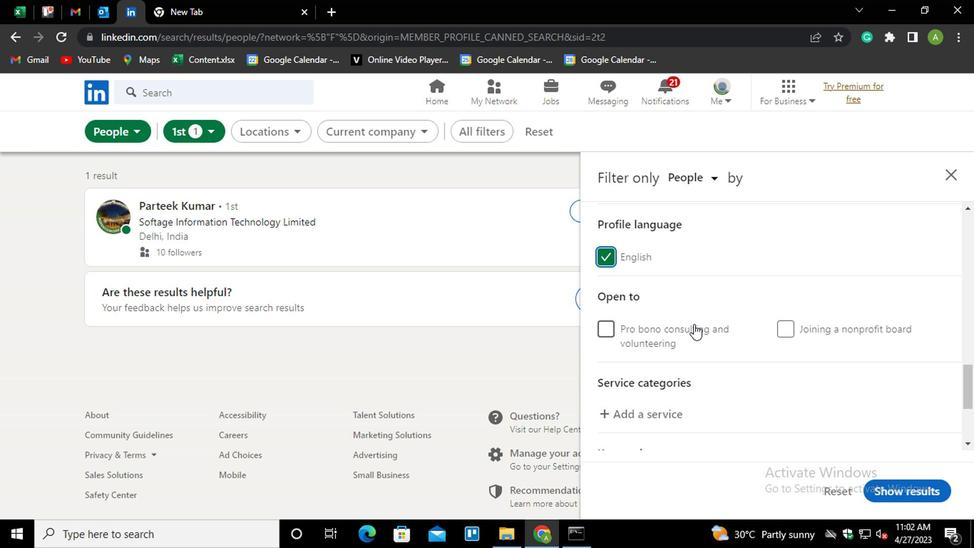 
Action: Mouse scrolled (691, 321) with delta (0, 0)
Screenshot: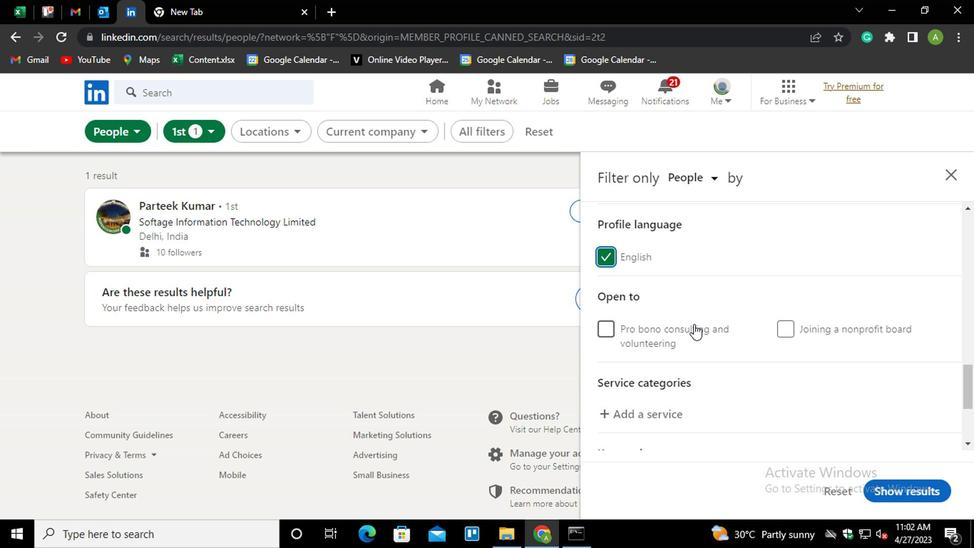 
Action: Mouse moved to (657, 271)
Screenshot: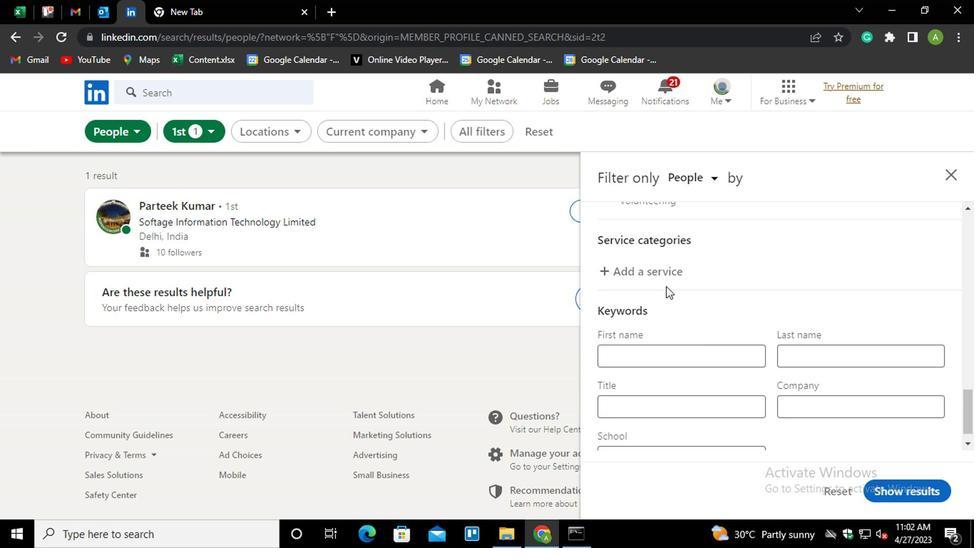 
Action: Mouse pressed left at (657, 271)
Screenshot: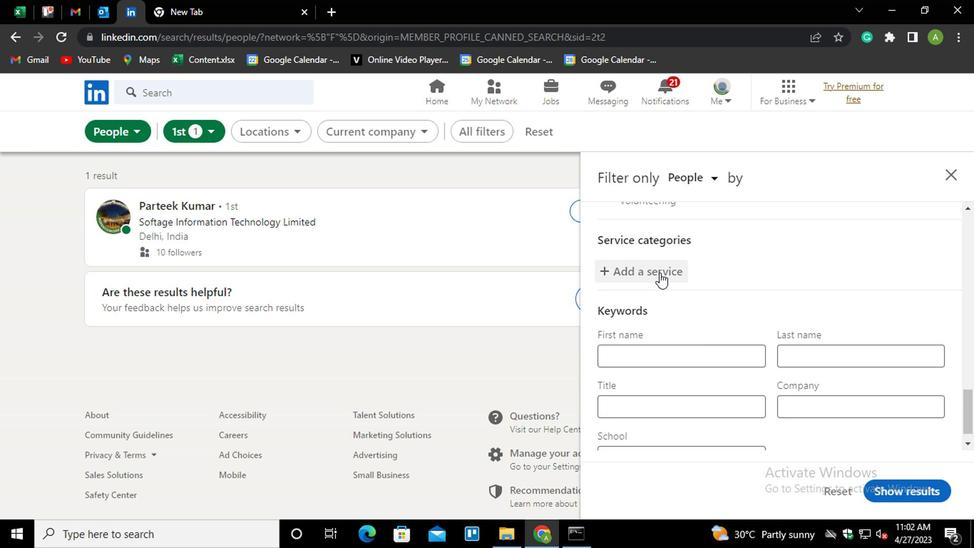 
Action: Key pressed <Key.shift>VIDEO<Key.space><Key.down><Key.down><Key.enter>
Screenshot: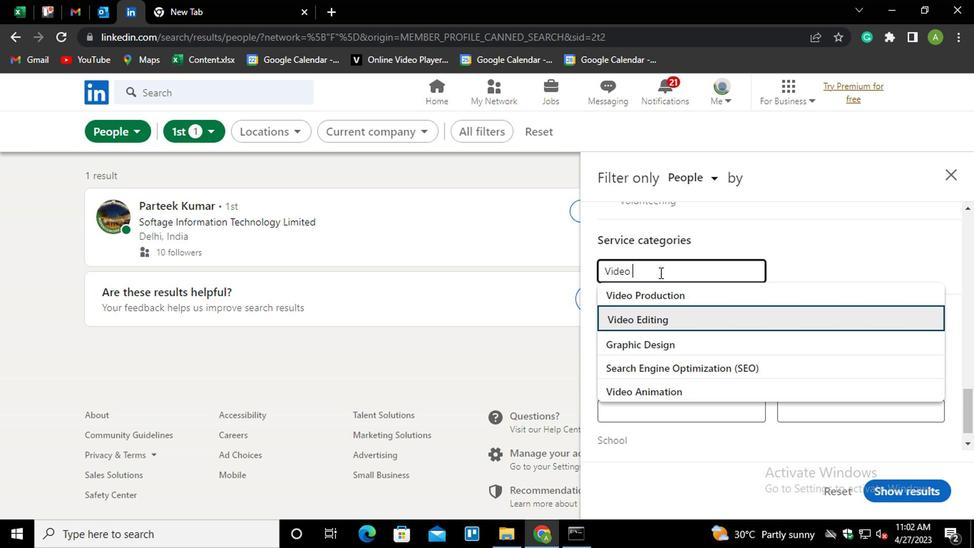 
Action: Mouse scrolled (657, 270) with delta (0, 0)
Screenshot: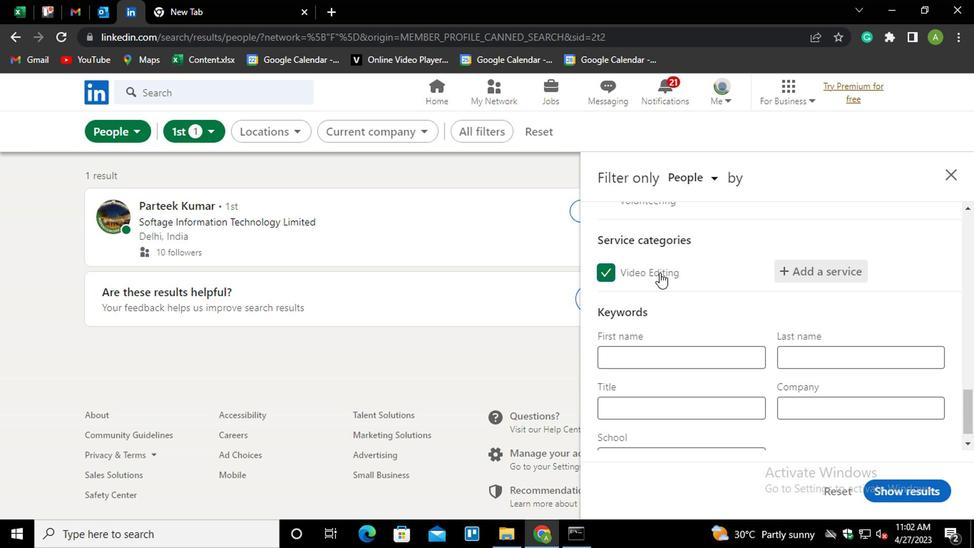 
Action: Mouse moved to (643, 383)
Screenshot: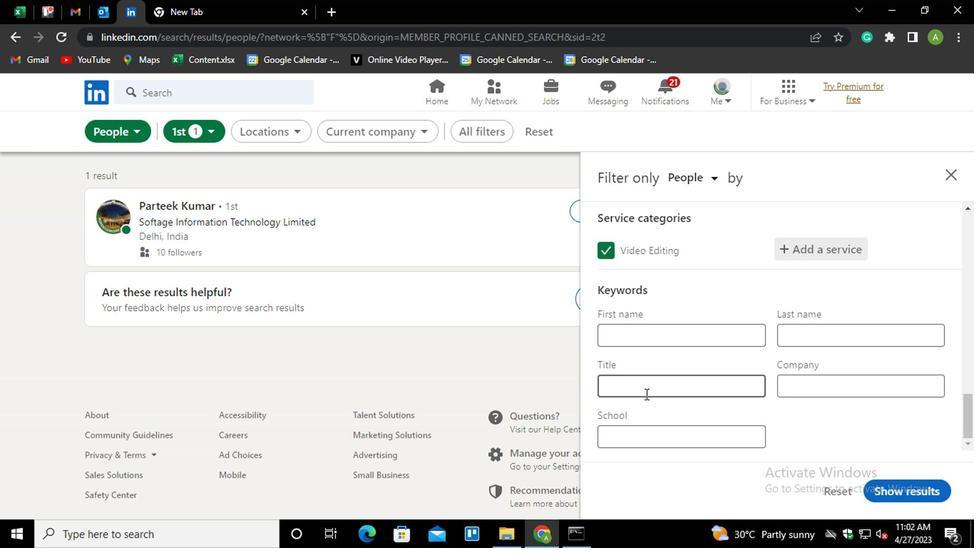 
Action: Mouse pressed left at (643, 383)
Screenshot: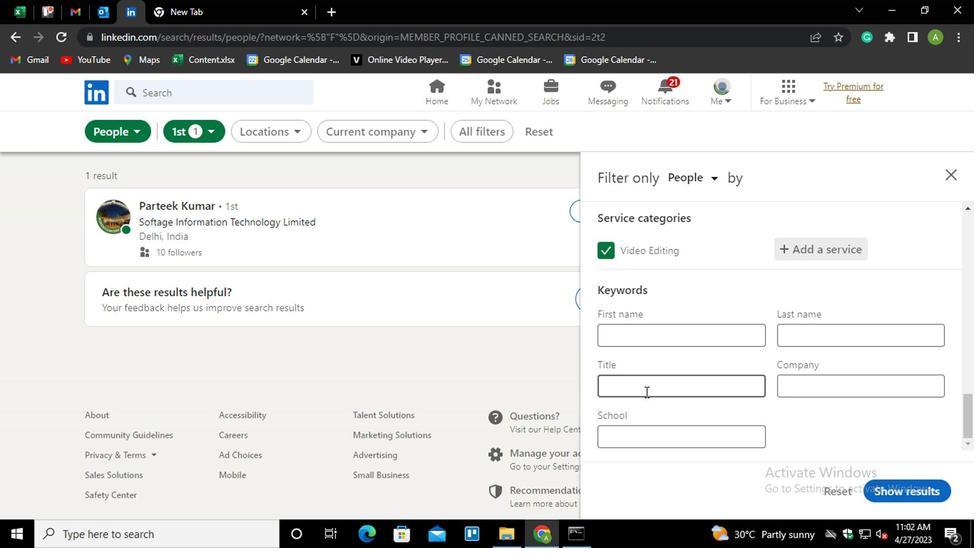 
Action: Key pressed <Key.shift>BELHOP
Screenshot: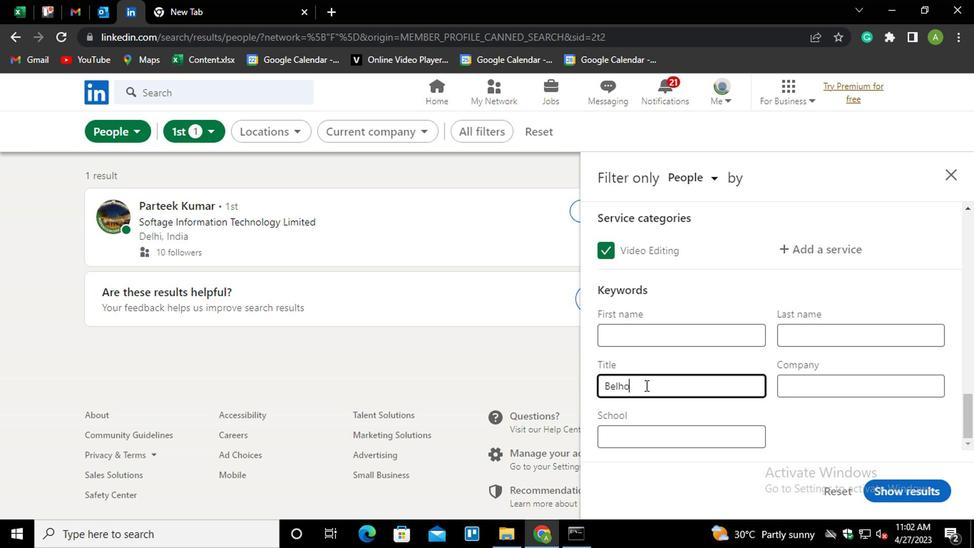 
Action: Mouse moved to (885, 490)
Screenshot: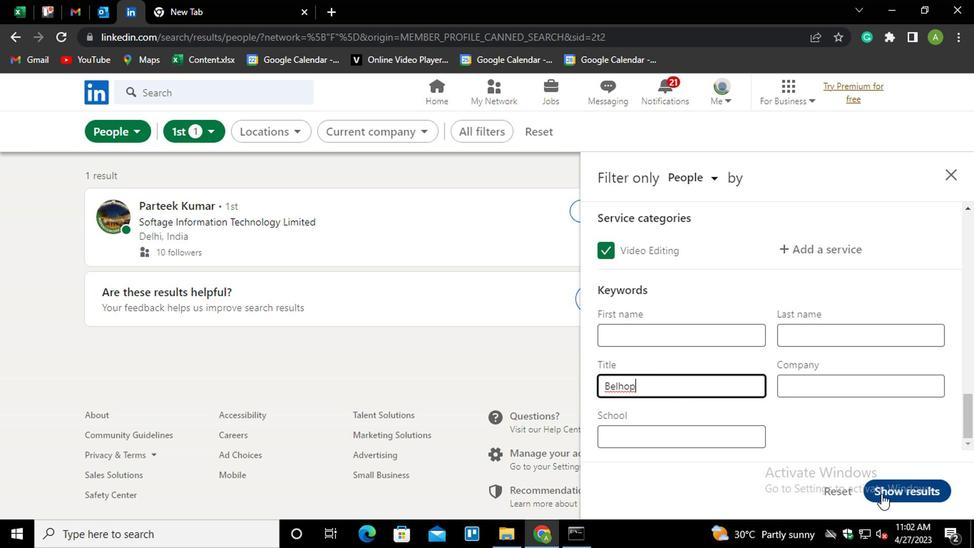 
Action: Mouse pressed left at (885, 490)
Screenshot: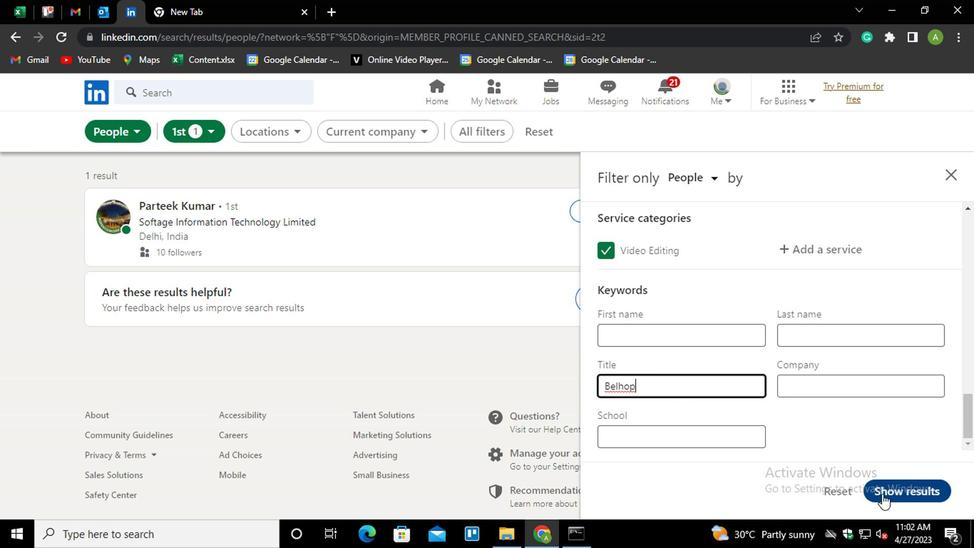 
Action: Mouse moved to (818, 403)
Screenshot: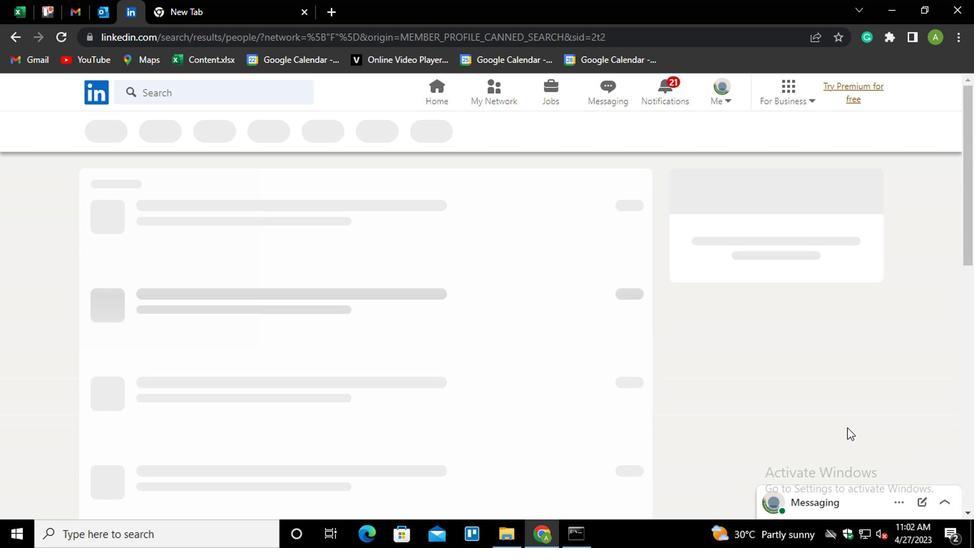 
